 Task: Add Attachment from computer to Card Card0000000001 in Board Board0000000001 in Workspace WS0000000001 in Trello. Add Cover Green to Card Card0000000001 in Board Board0000000001 in Workspace WS0000000001 in Trello. Add "Move Card To …" Button titled Button0000000001 to "top" of the list "To Do" to Card Card0000000001 in Board Board0000000001 in Workspace WS0000000001 in Trello. Add Description DS0000000001 to Card Card0000000002 in Board Board0000000001 in Workspace WS0000000001 in Trello. Add Comment CM0000000001 to Card Card0000000002 in Board Board0000000001 in Workspace WS0000000001 in Trello
Action: Mouse moved to (409, 280)
Screenshot: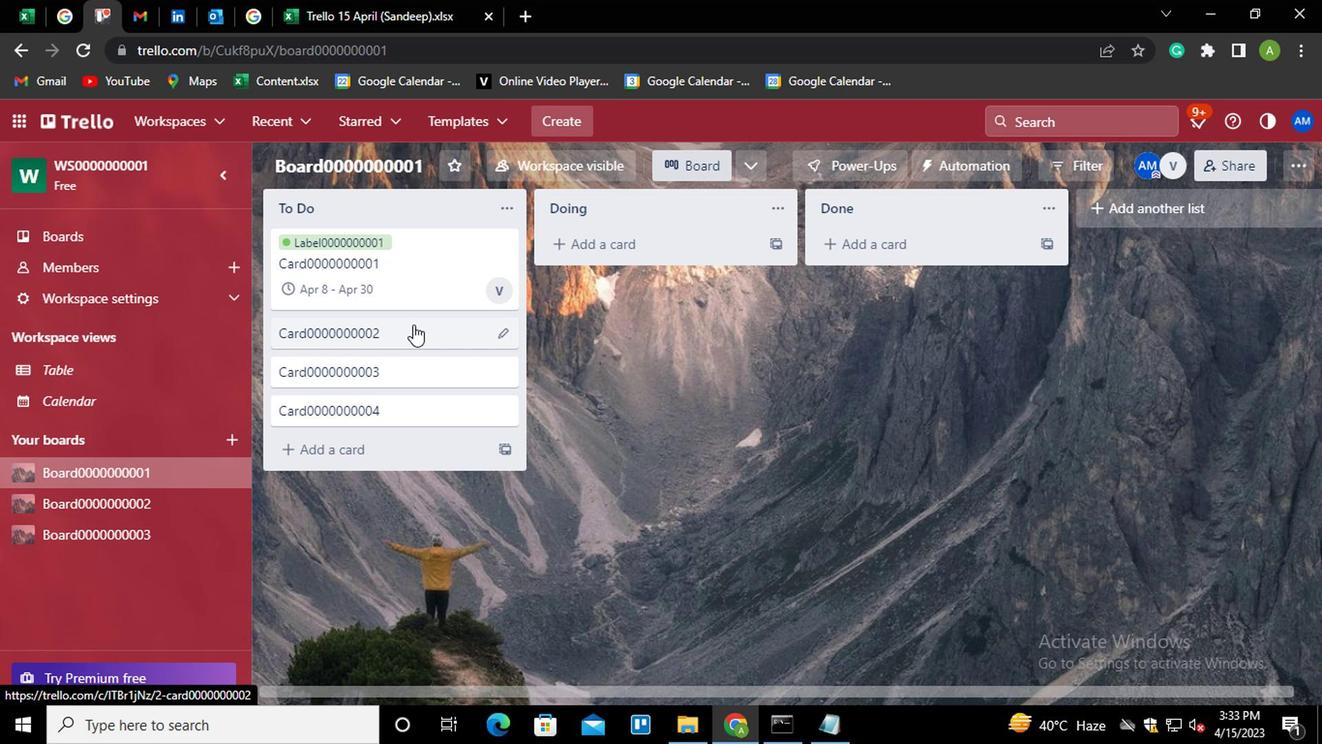 
Action: Mouse pressed left at (409, 280)
Screenshot: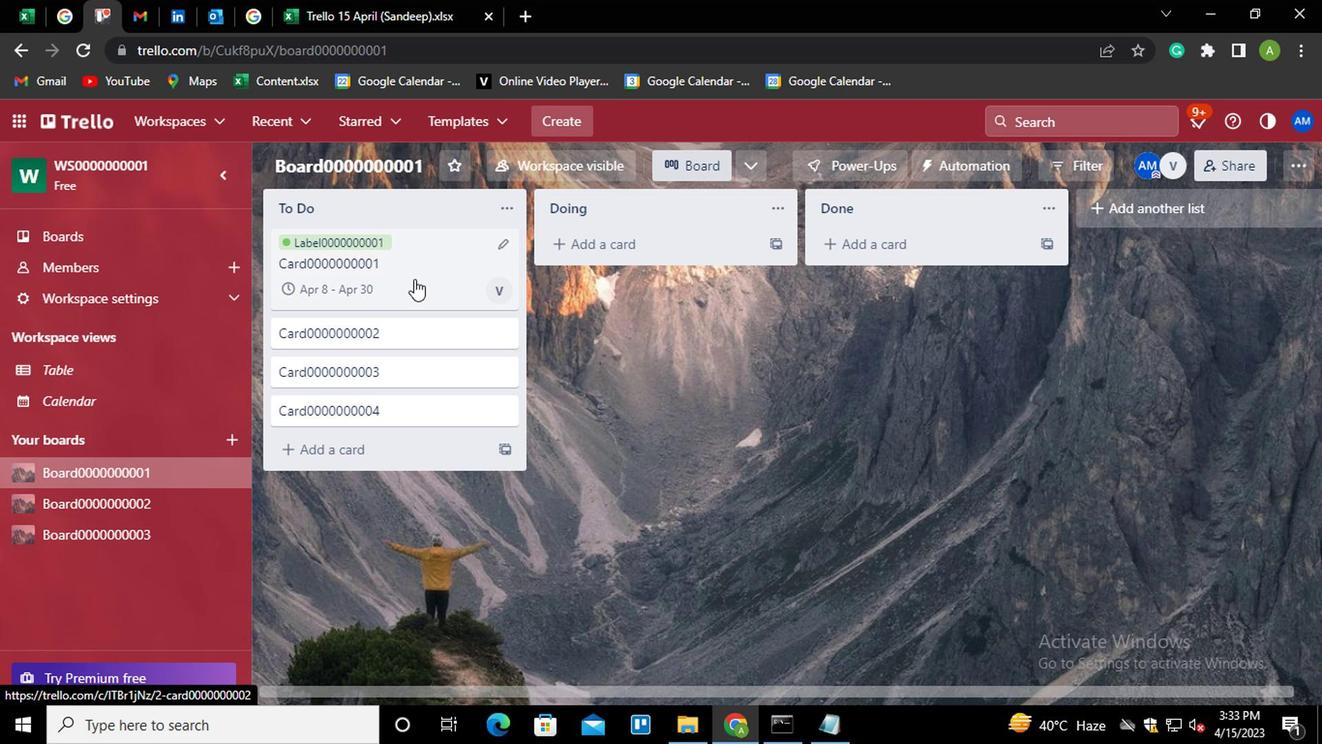 
Action: Mouse moved to (907, 502)
Screenshot: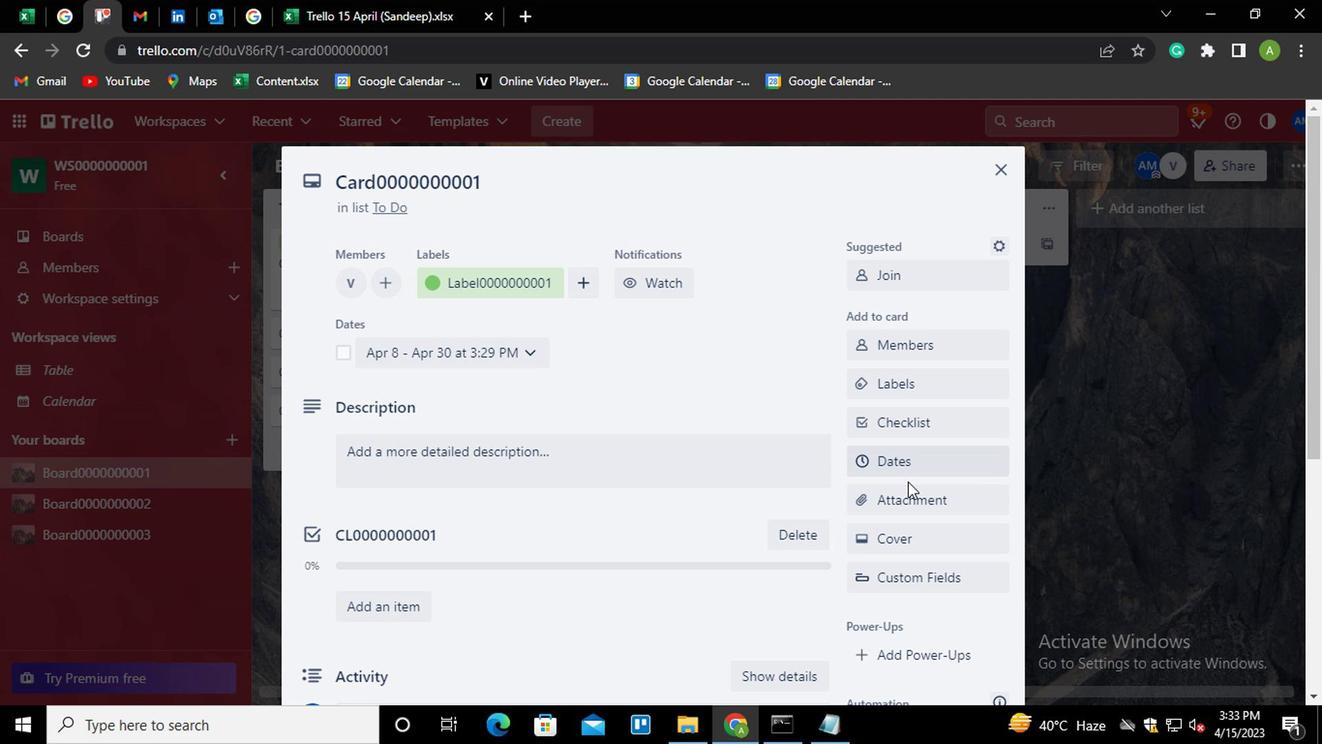 
Action: Mouse pressed left at (907, 502)
Screenshot: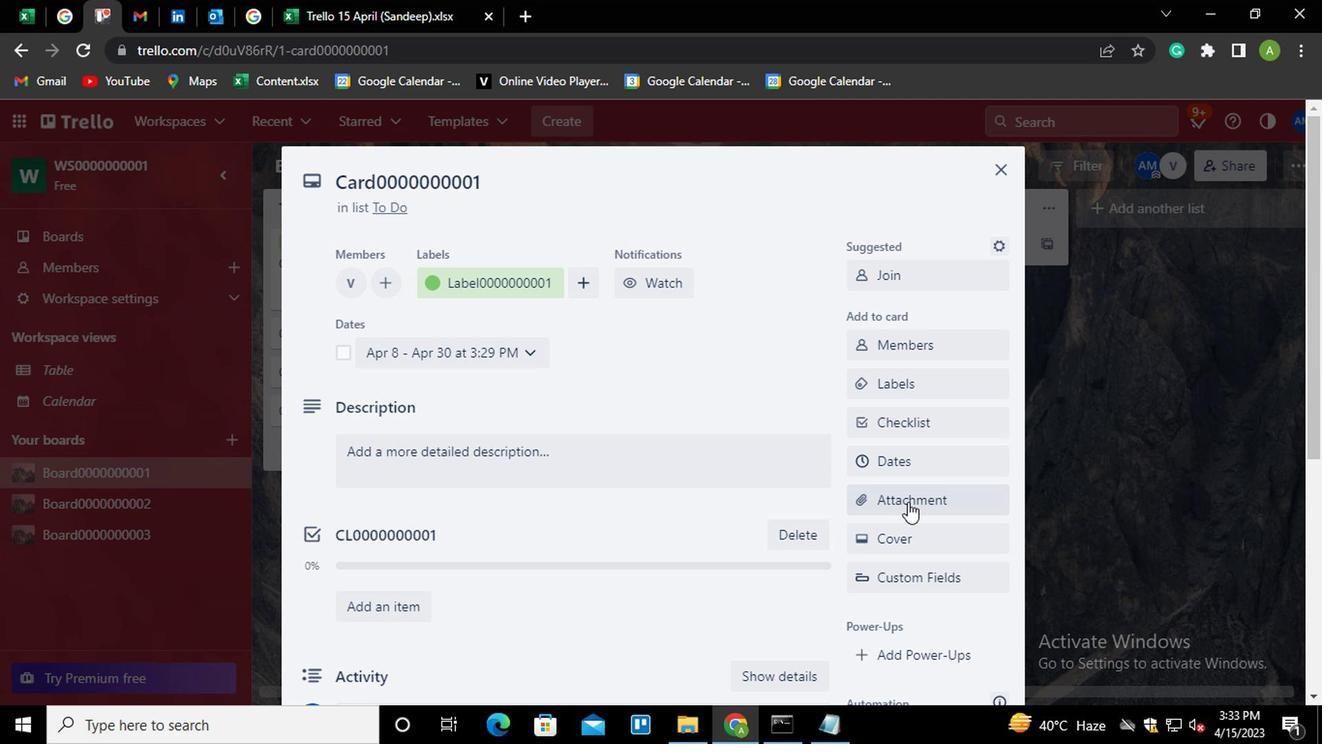 
Action: Mouse moved to (888, 211)
Screenshot: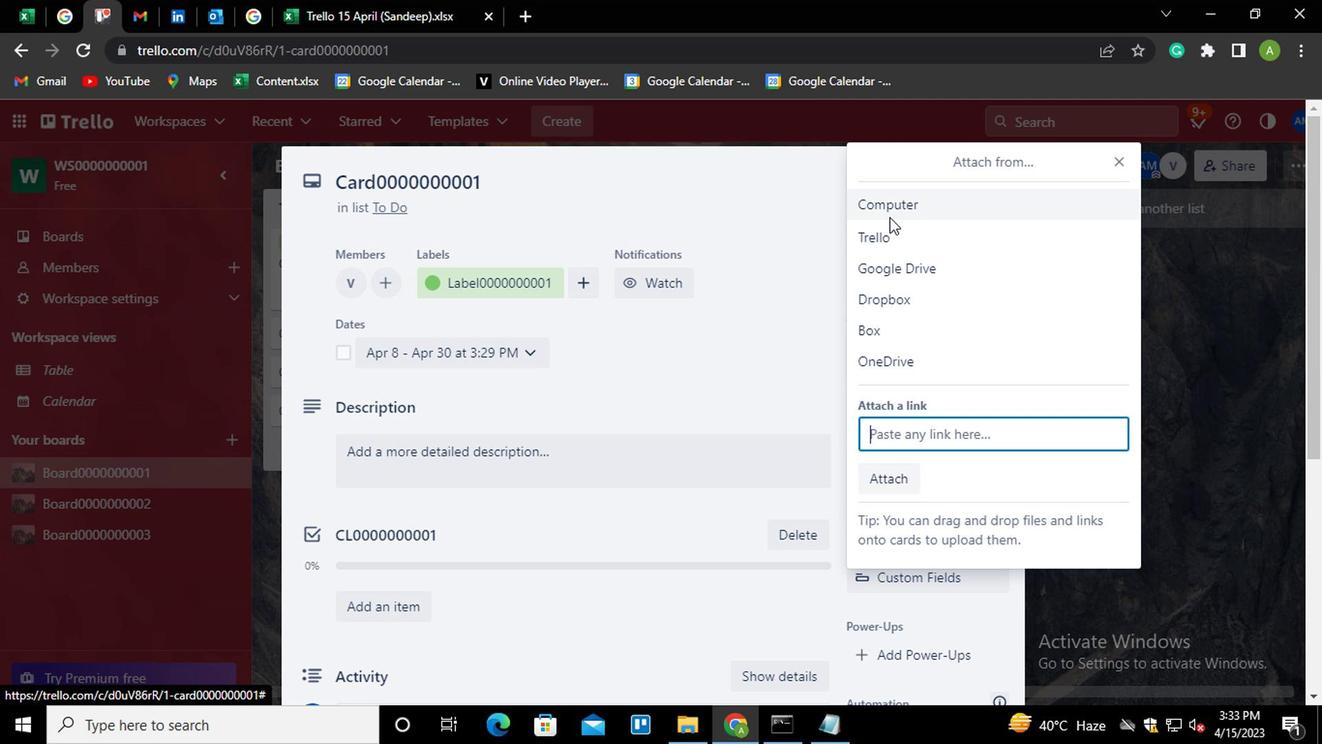 
Action: Mouse pressed left at (888, 211)
Screenshot: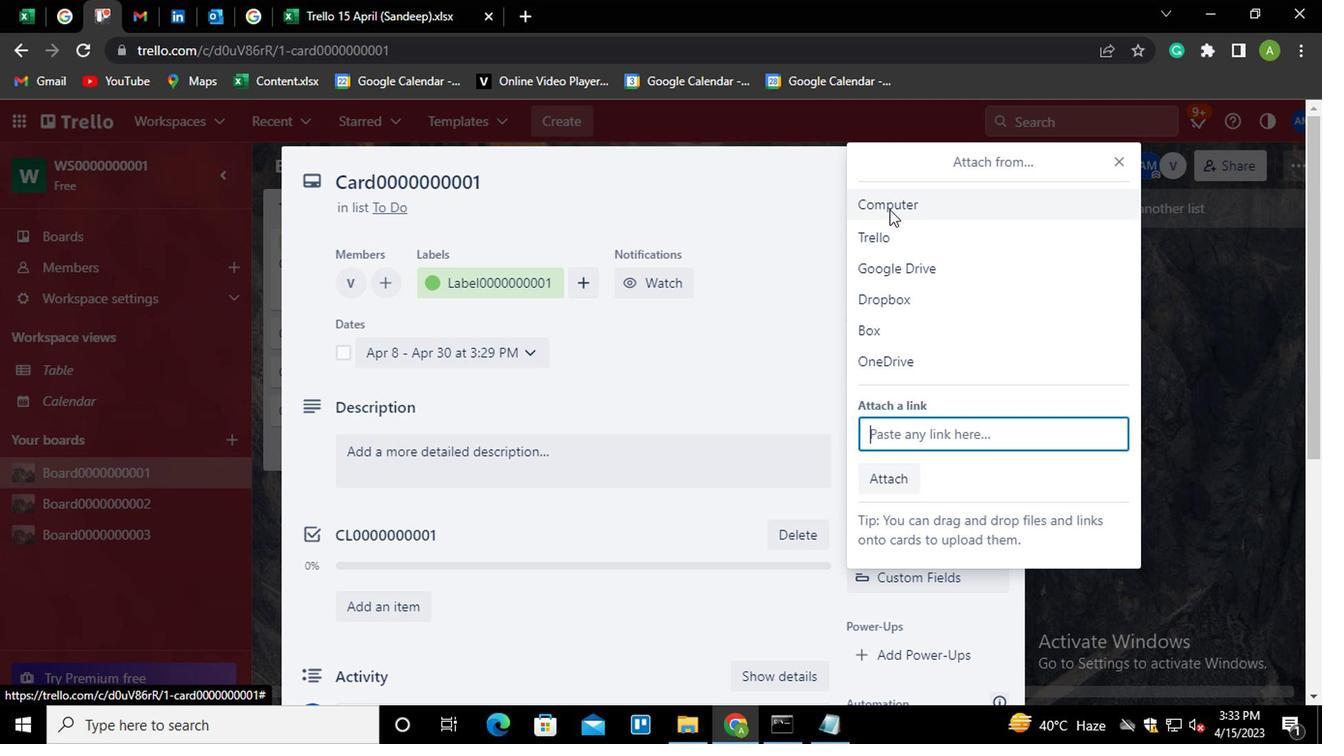 
Action: Mouse moved to (263, 151)
Screenshot: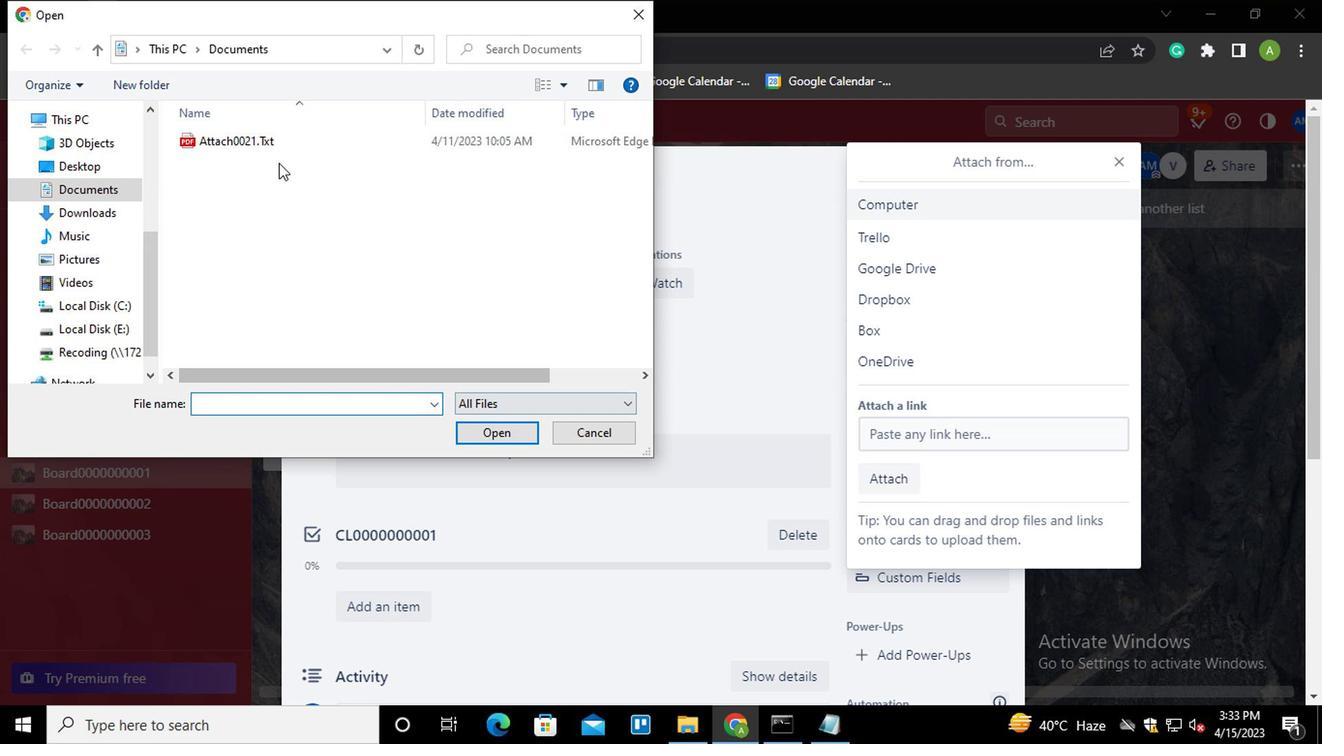 
Action: Mouse pressed left at (263, 151)
Screenshot: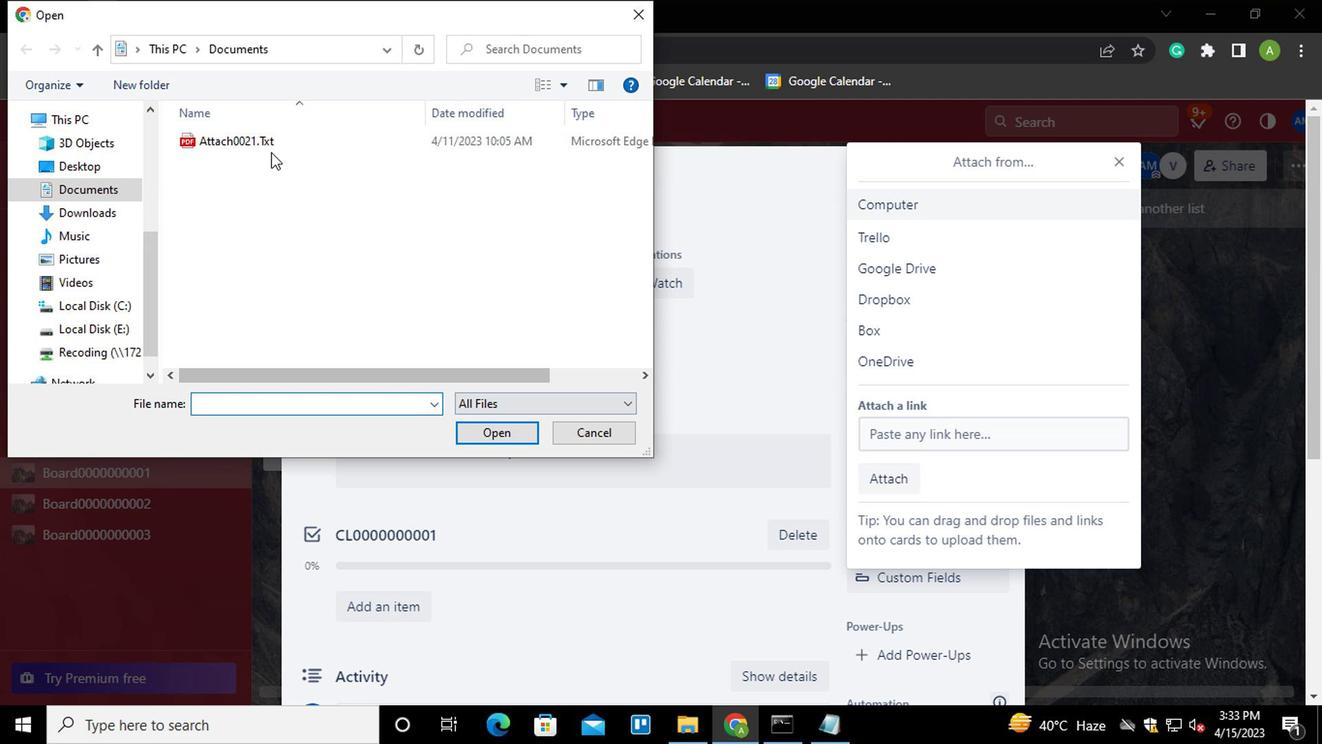 
Action: Mouse moved to (473, 438)
Screenshot: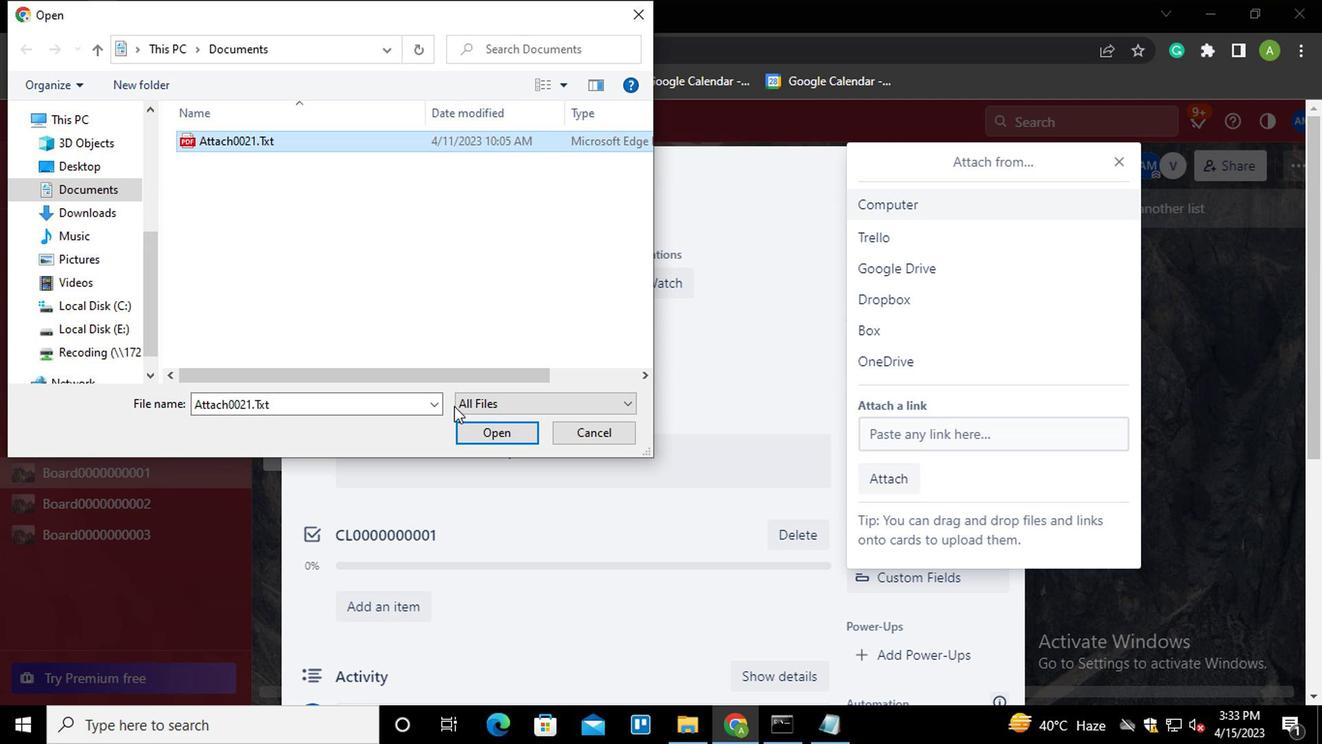 
Action: Mouse pressed left at (473, 438)
Screenshot: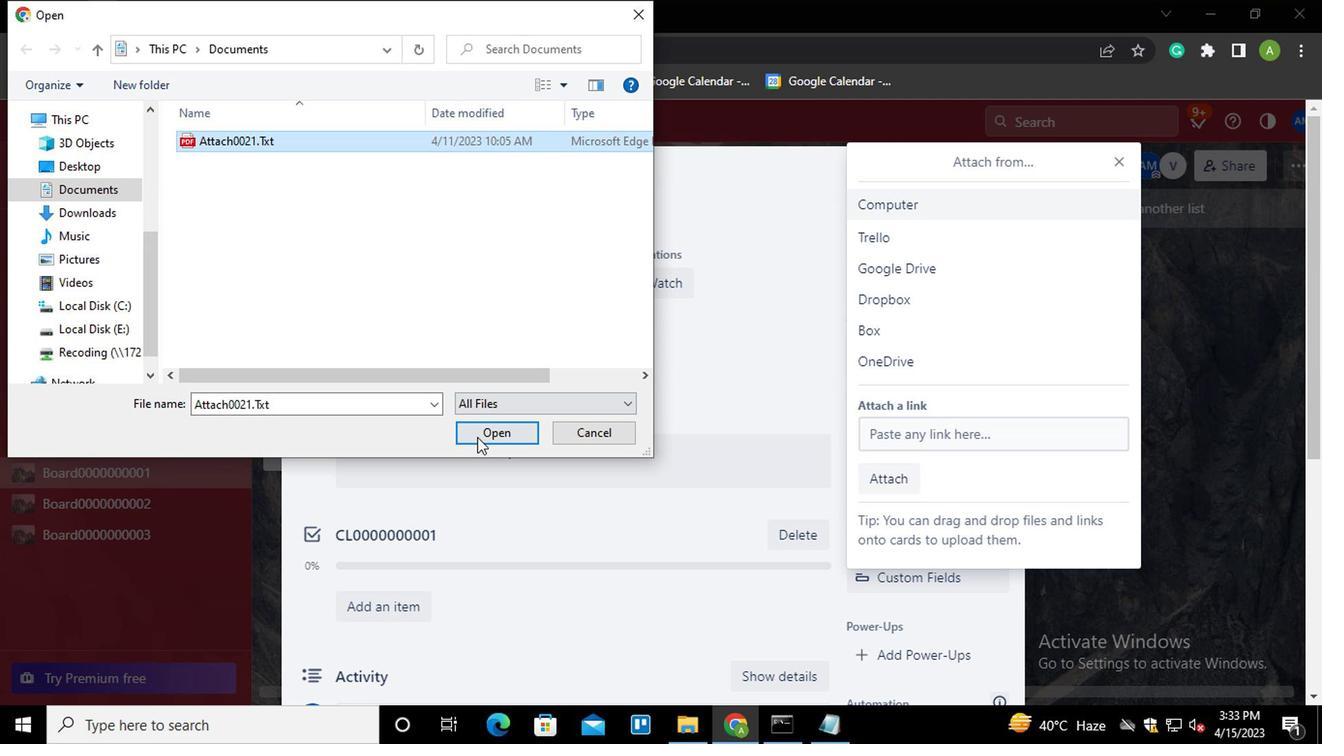 
Action: Mouse moved to (894, 531)
Screenshot: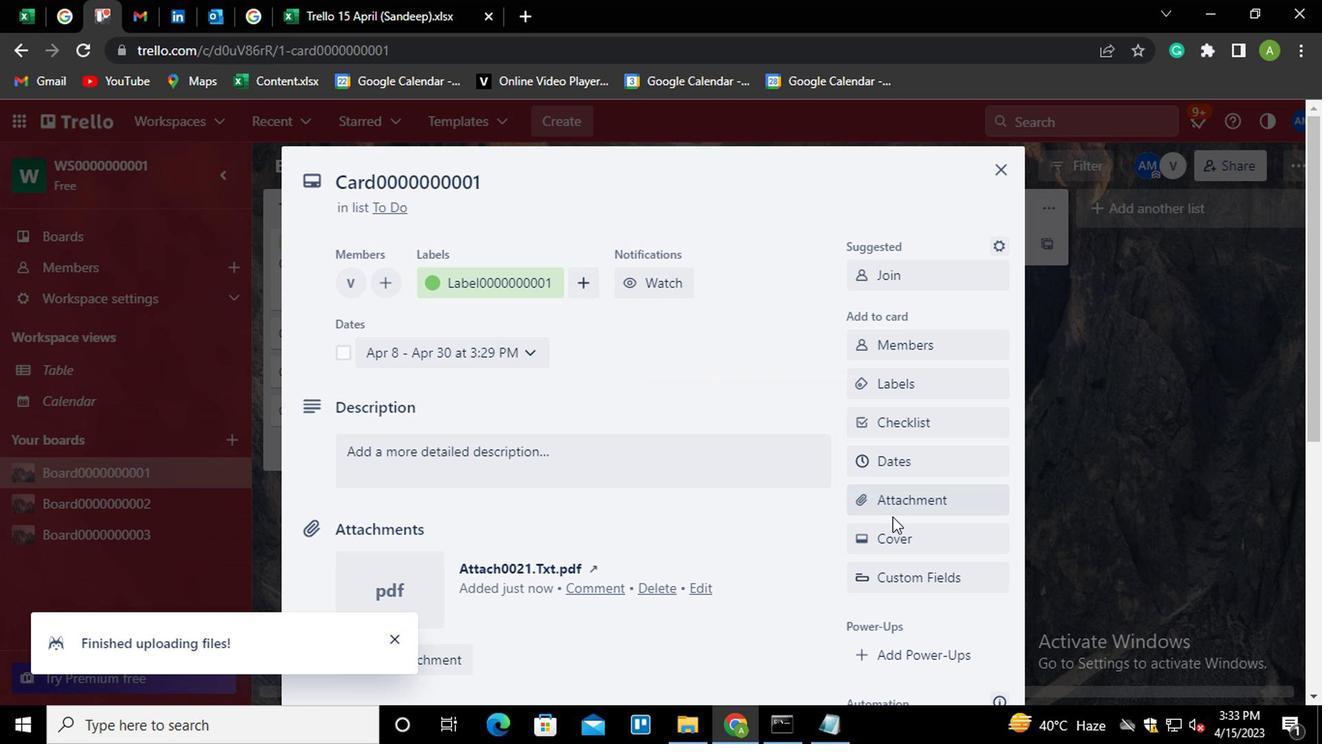 
Action: Mouse pressed left at (894, 531)
Screenshot: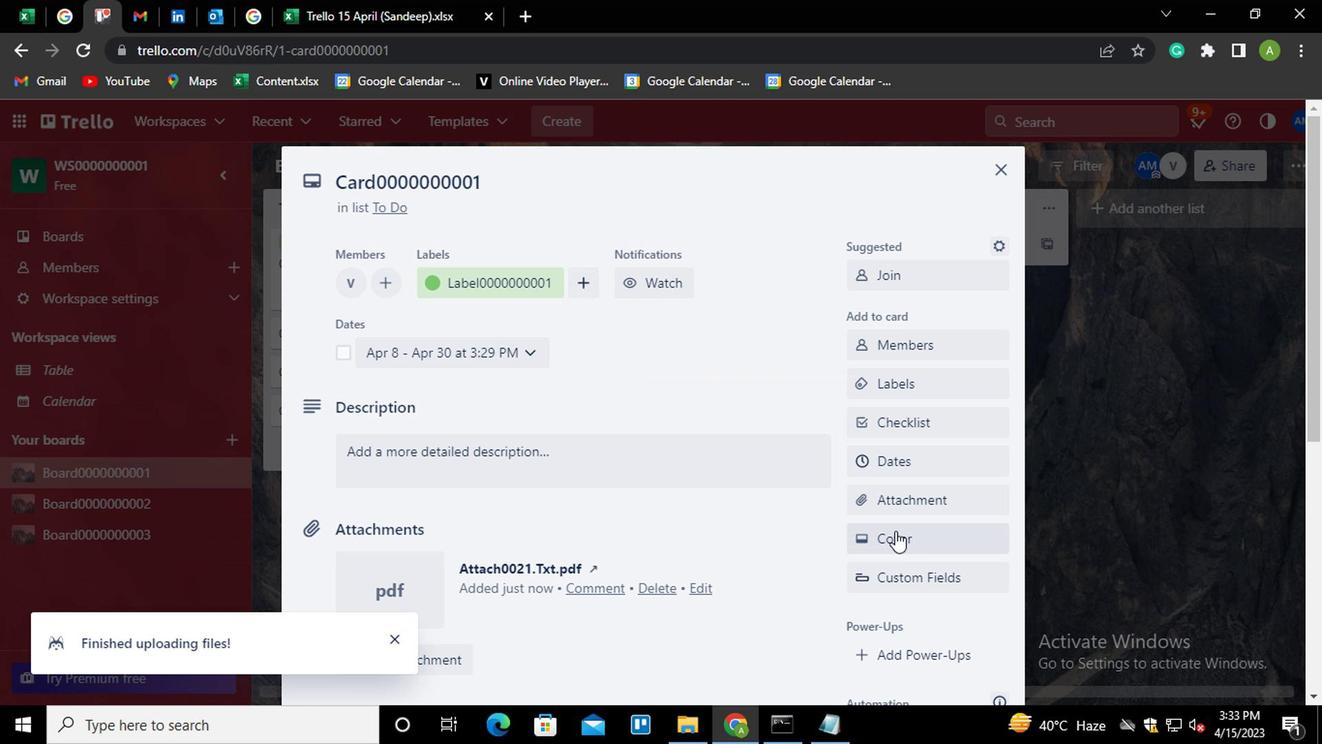 
Action: Mouse moved to (887, 335)
Screenshot: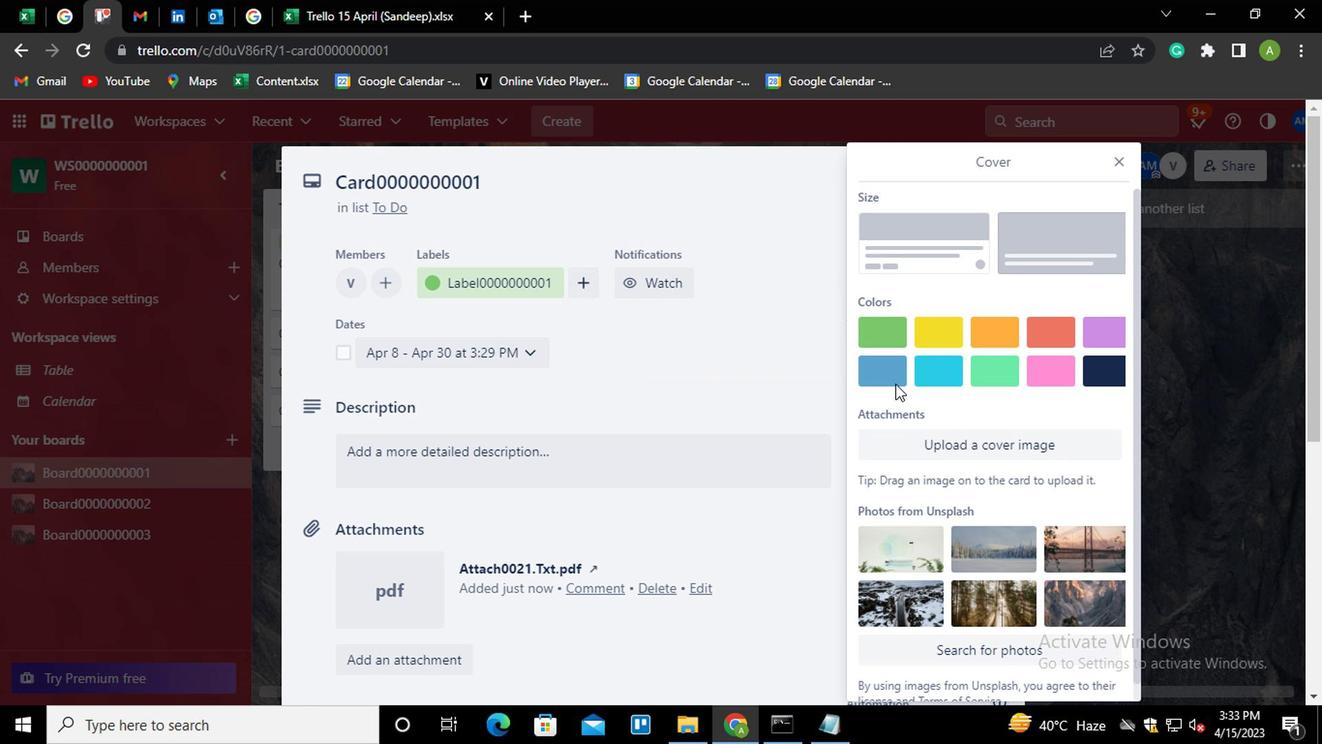 
Action: Mouse pressed left at (887, 335)
Screenshot: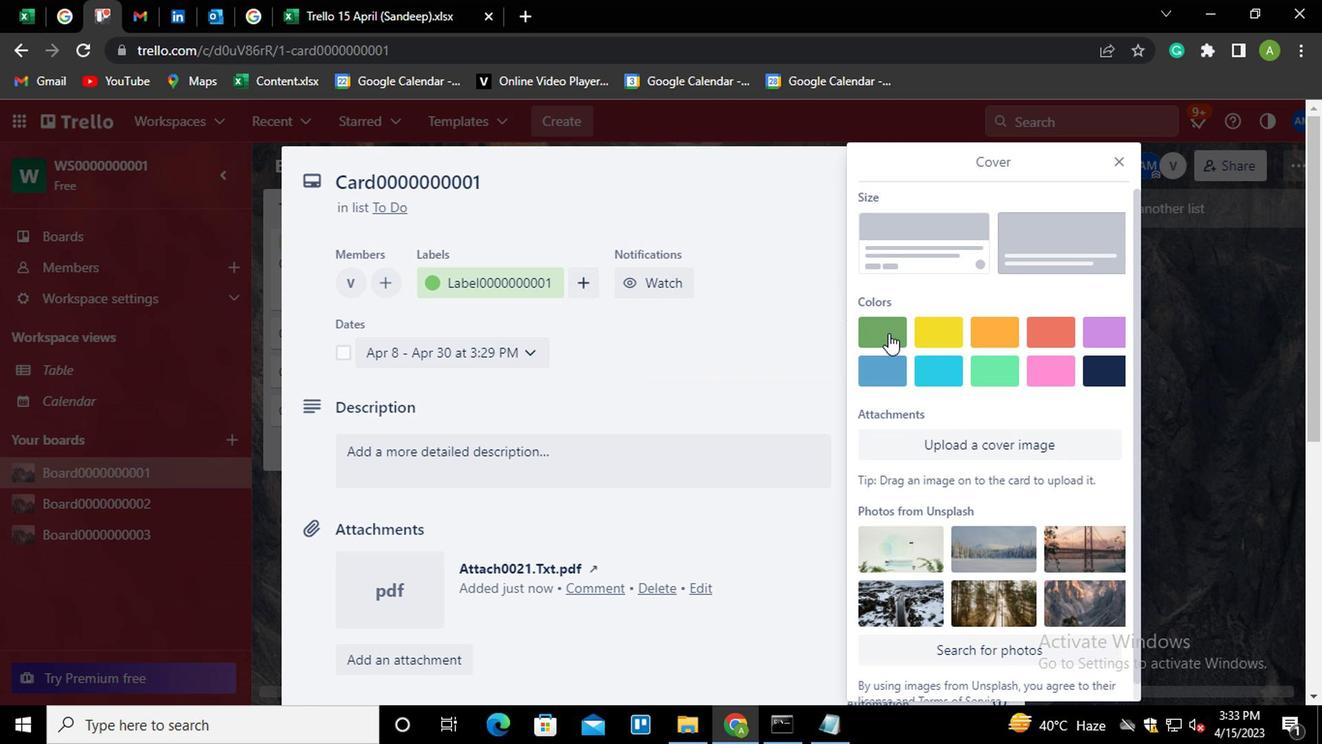 
Action: Mouse moved to (790, 358)
Screenshot: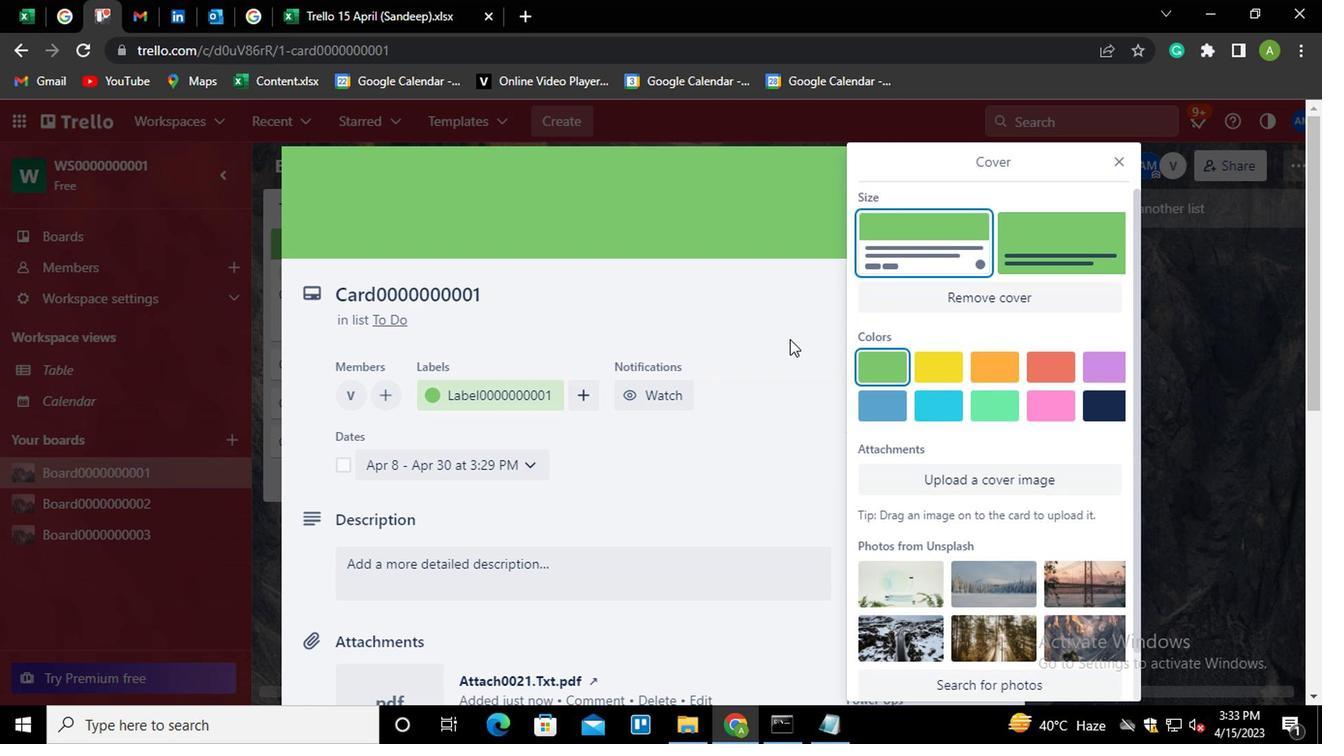 
Action: Mouse pressed left at (790, 358)
Screenshot: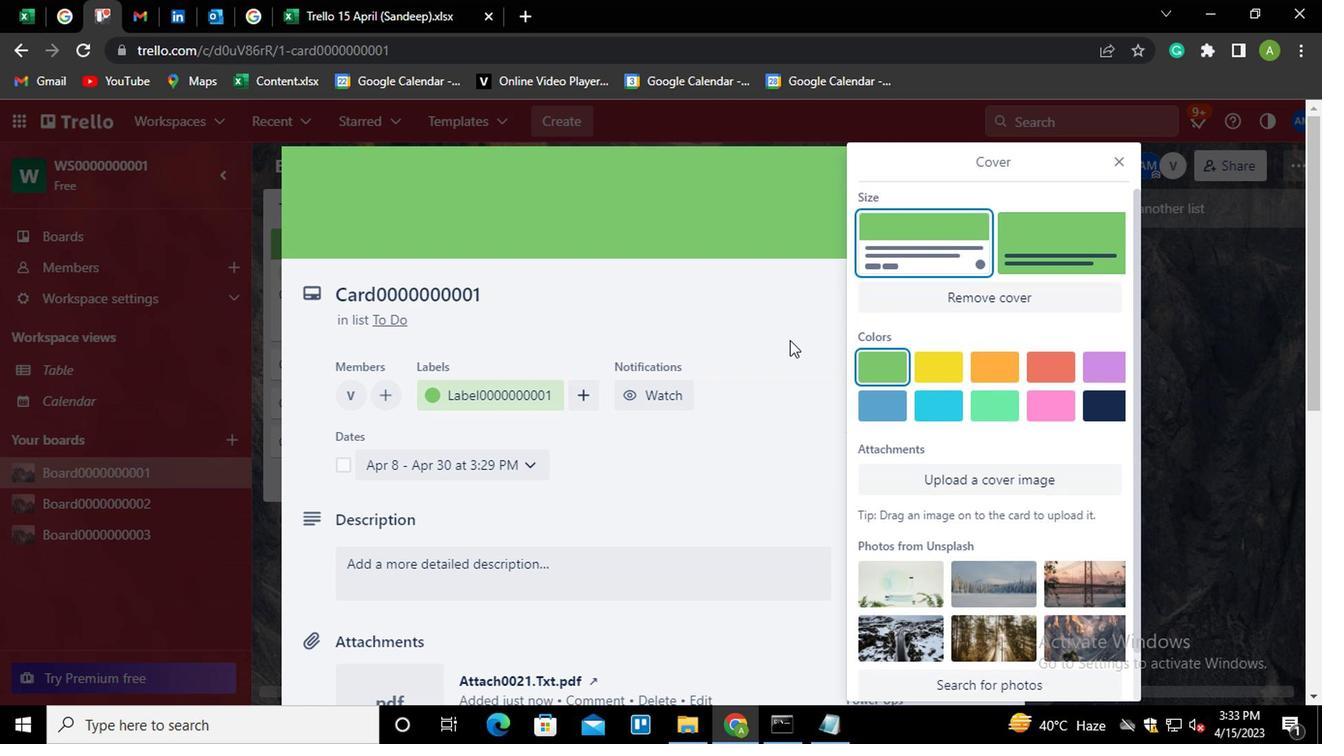 
Action: Mouse moved to (897, 491)
Screenshot: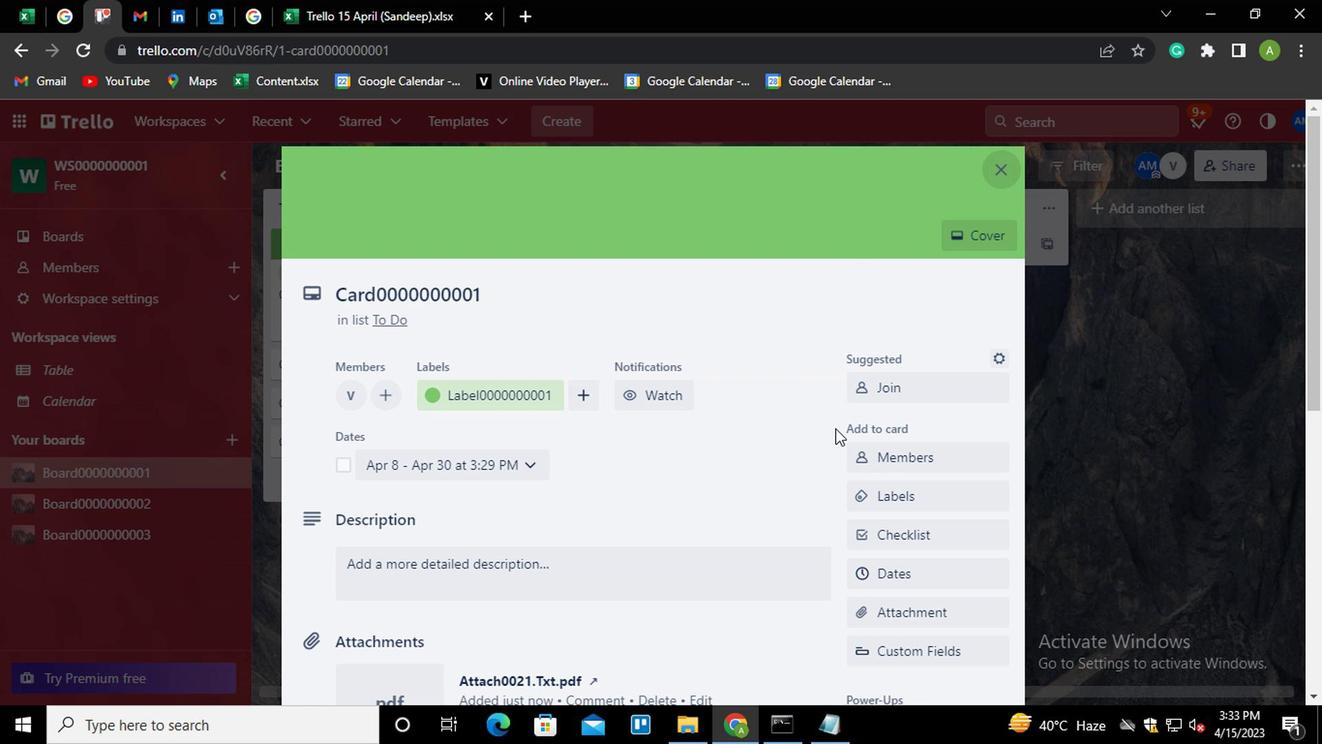 
Action: Mouse scrolled (897, 491) with delta (0, 0)
Screenshot: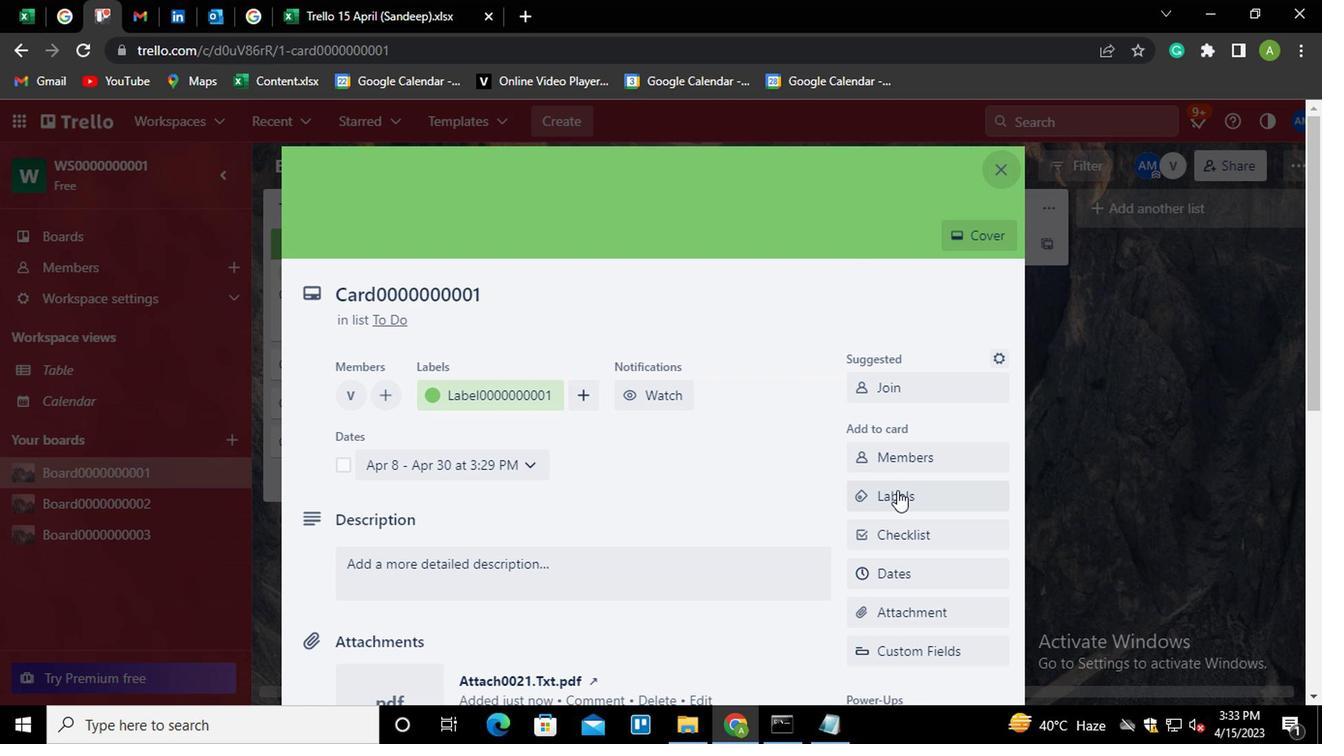 
Action: Mouse scrolled (897, 491) with delta (0, 0)
Screenshot: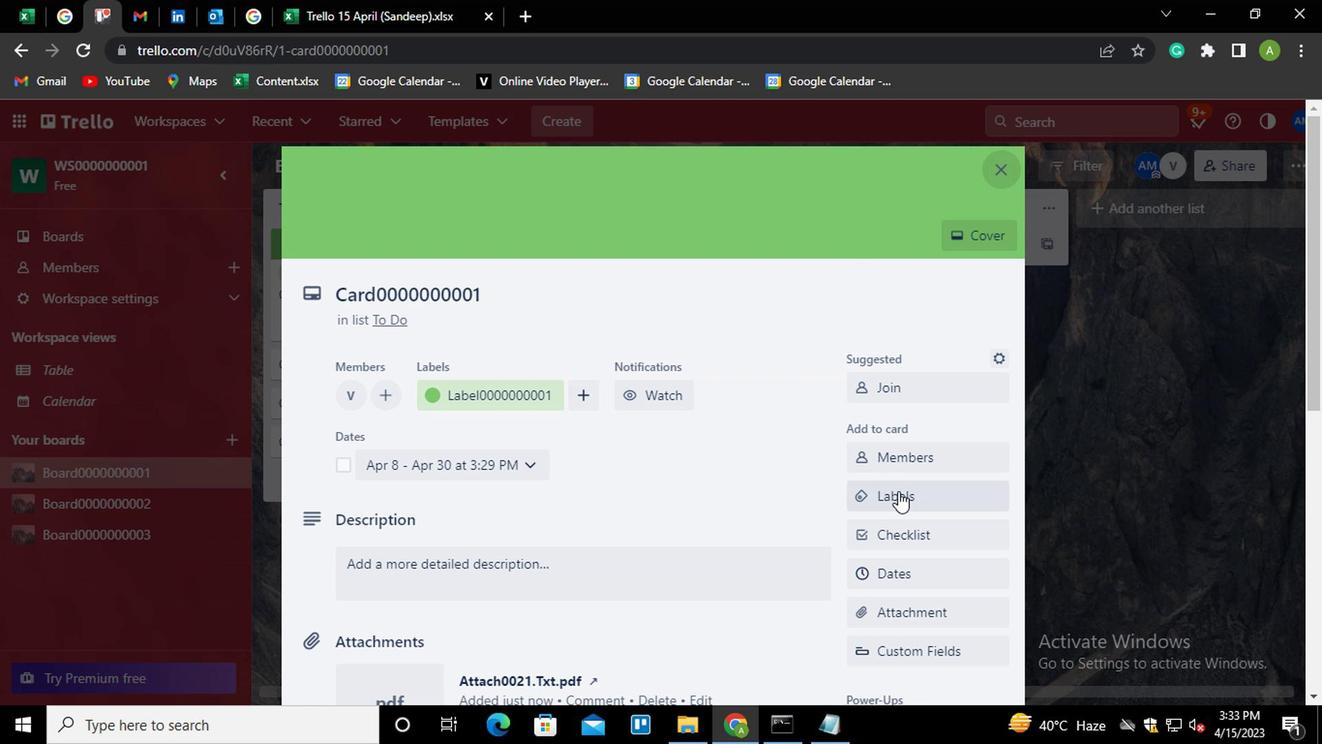
Action: Mouse moved to (910, 632)
Screenshot: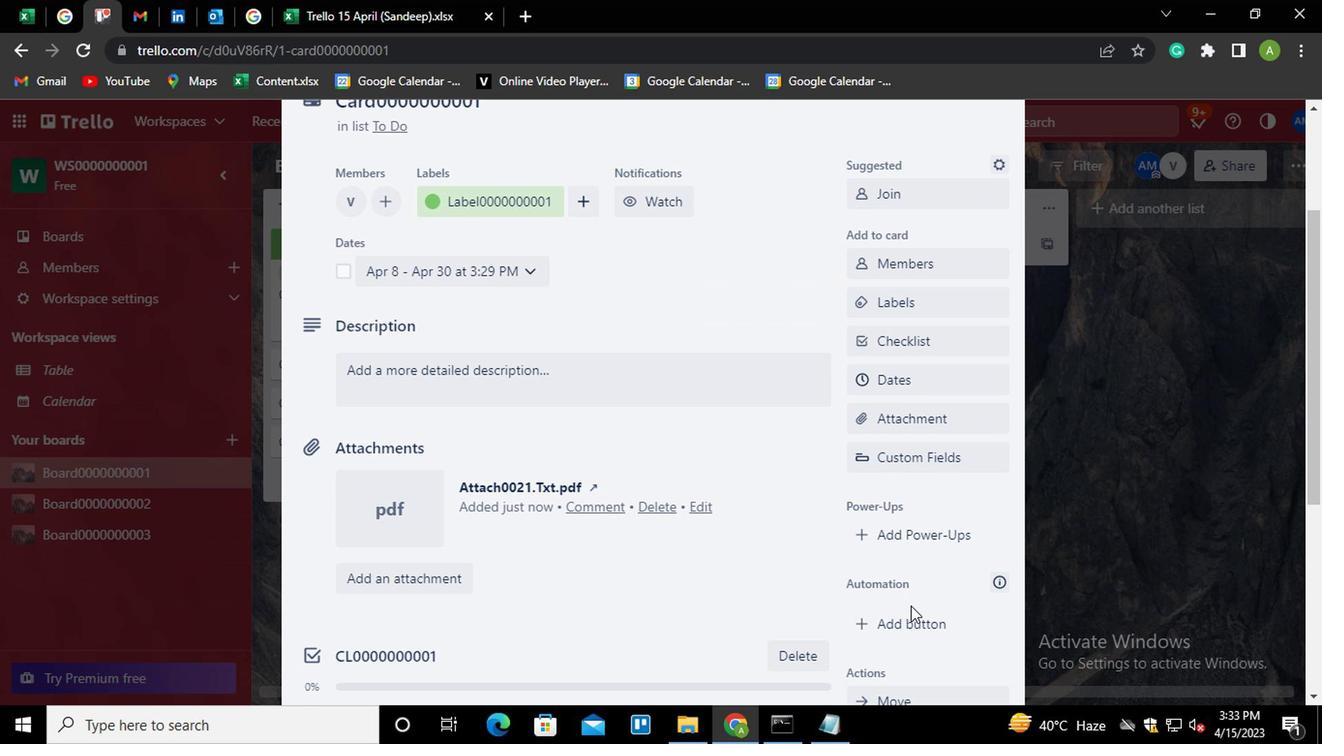 
Action: Mouse pressed left at (910, 632)
Screenshot: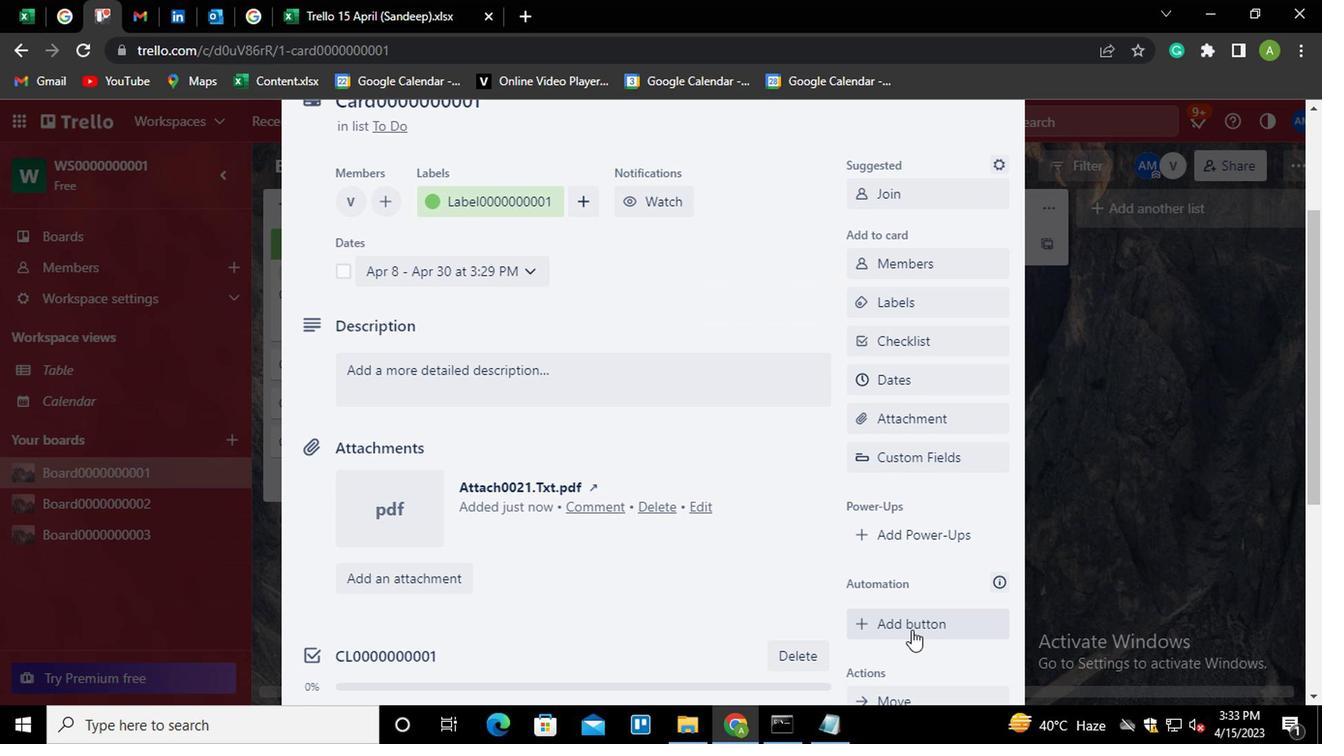 
Action: Mouse moved to (930, 258)
Screenshot: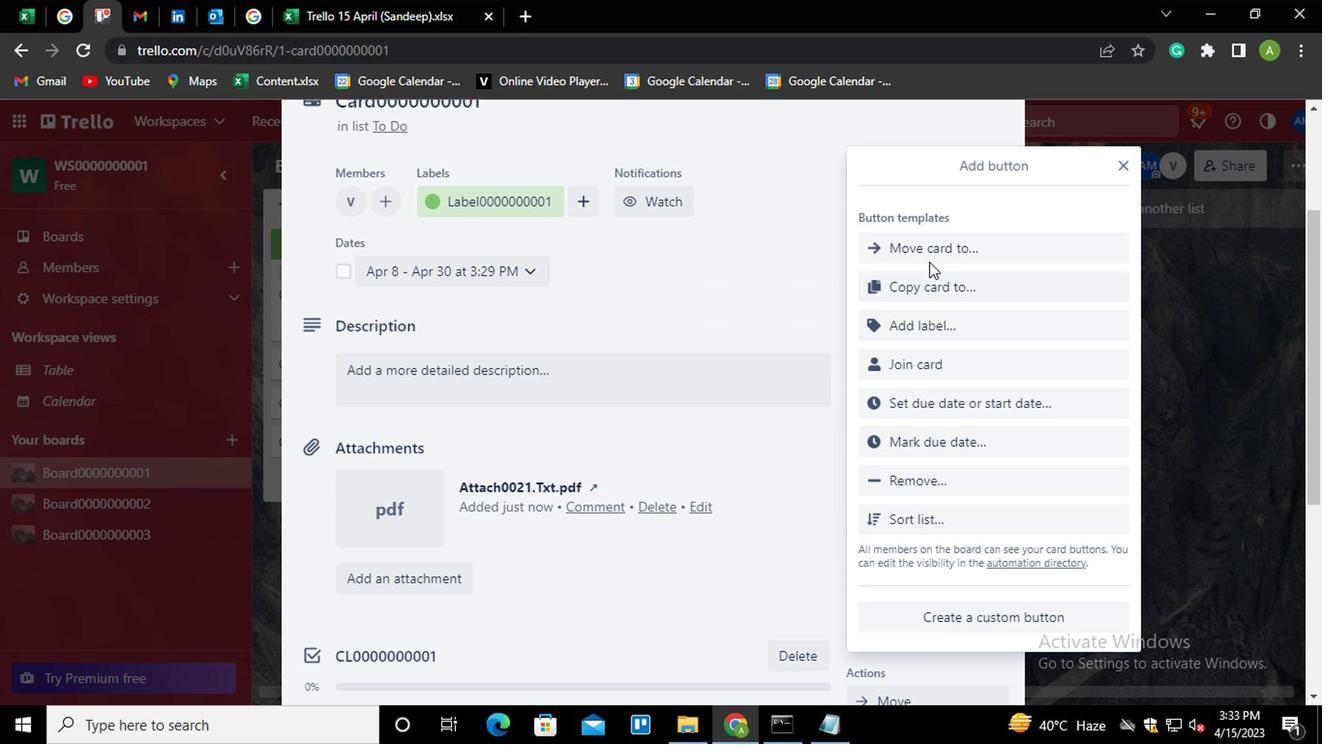 
Action: Mouse pressed left at (930, 258)
Screenshot: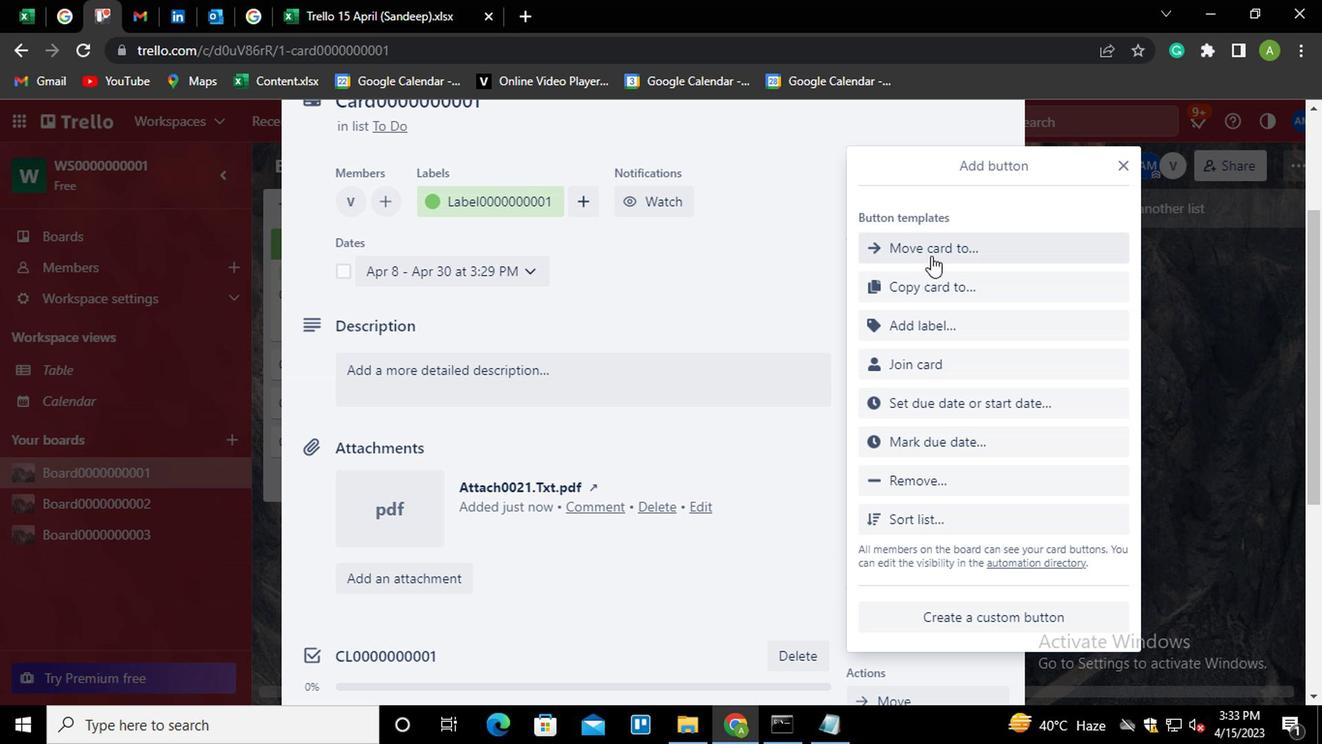 
Action: Key pressed <Key.shift>BUTO<Key.backspace>TON0000000001
Screenshot: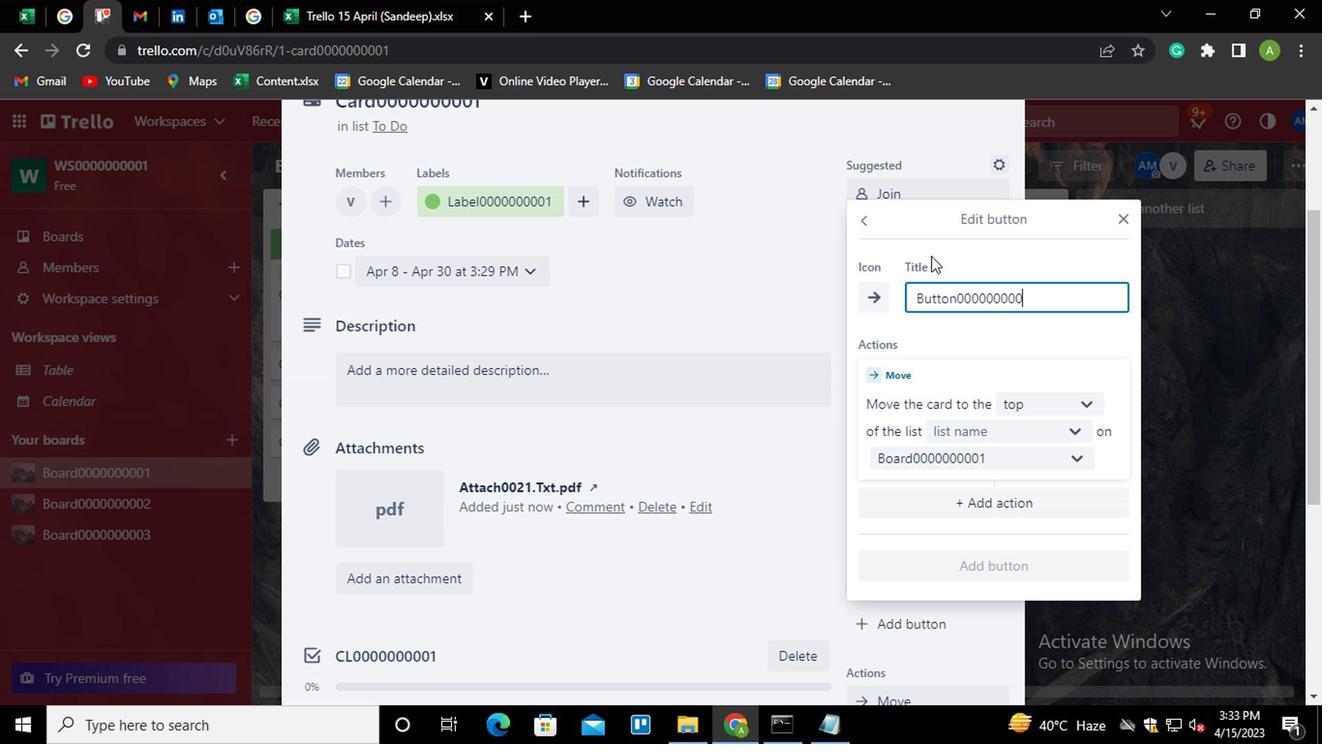 
Action: Mouse moved to (1046, 434)
Screenshot: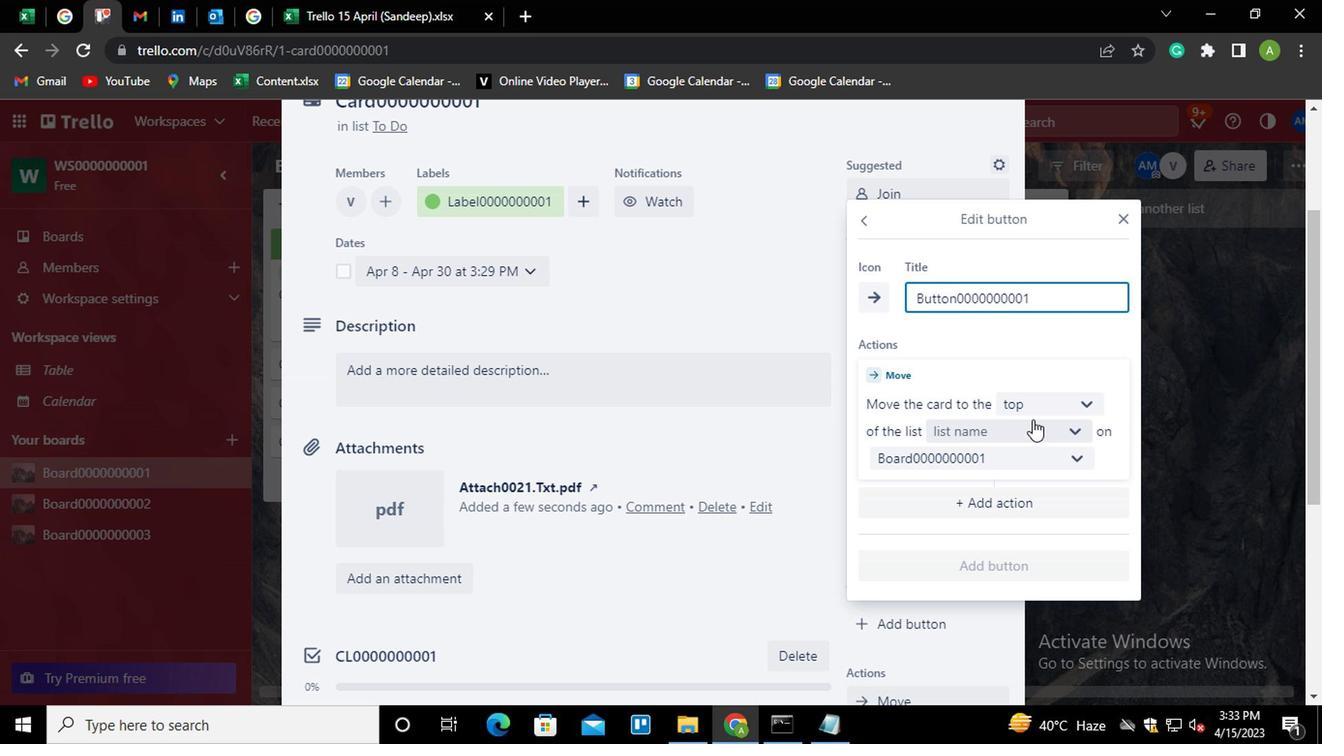 
Action: Mouse pressed left at (1046, 434)
Screenshot: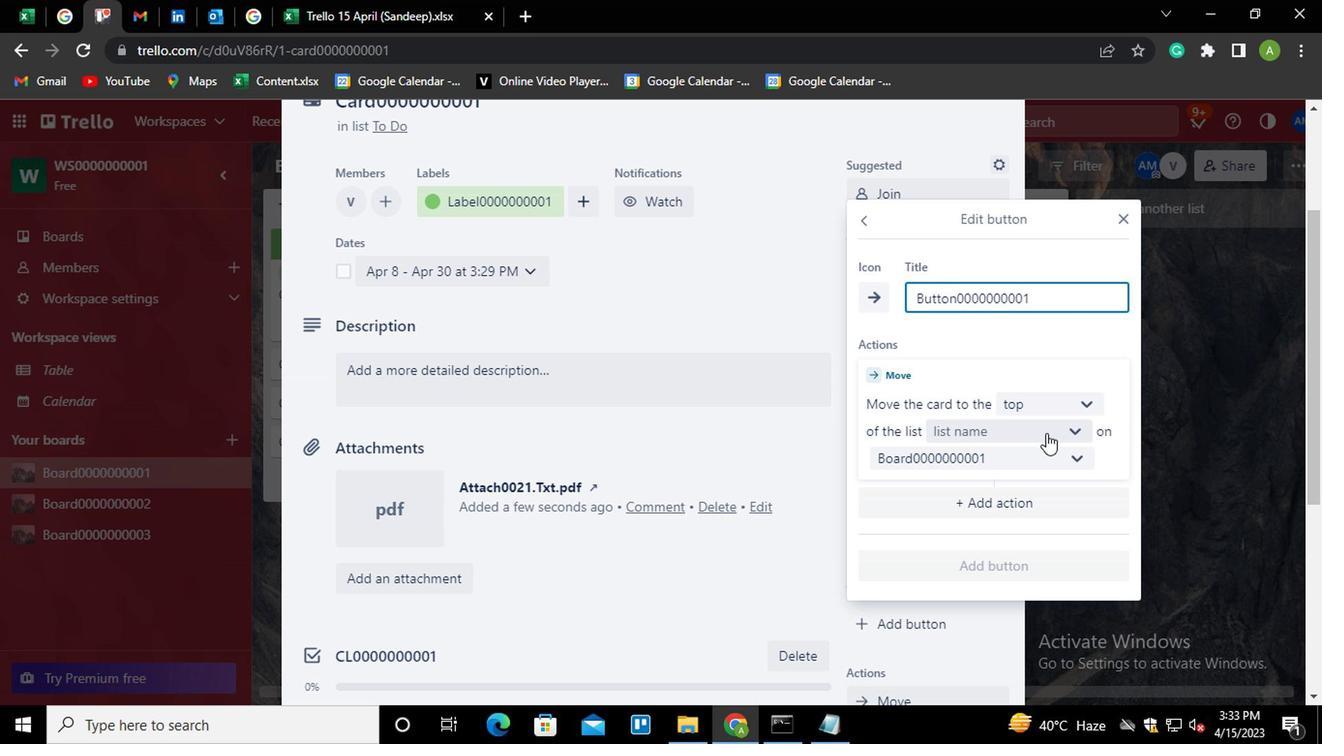 
Action: Mouse moved to (977, 474)
Screenshot: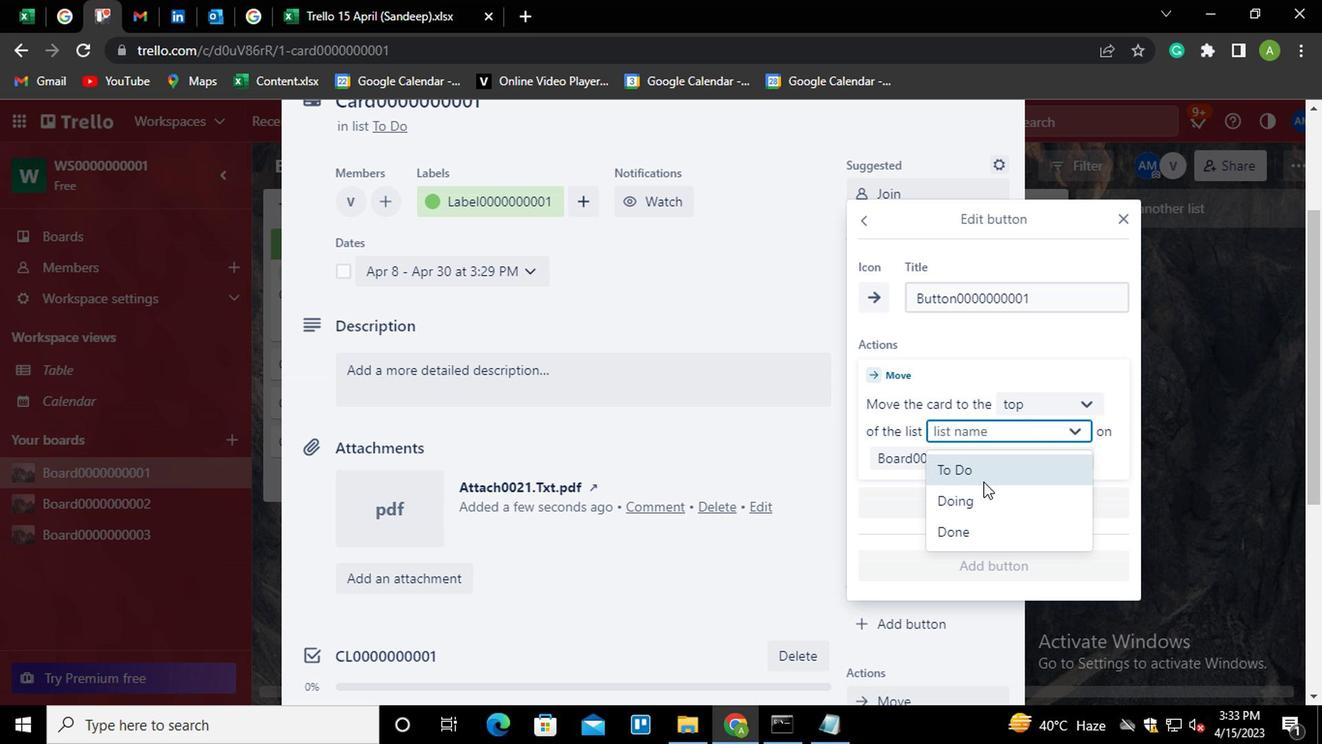 
Action: Mouse pressed left at (977, 474)
Screenshot: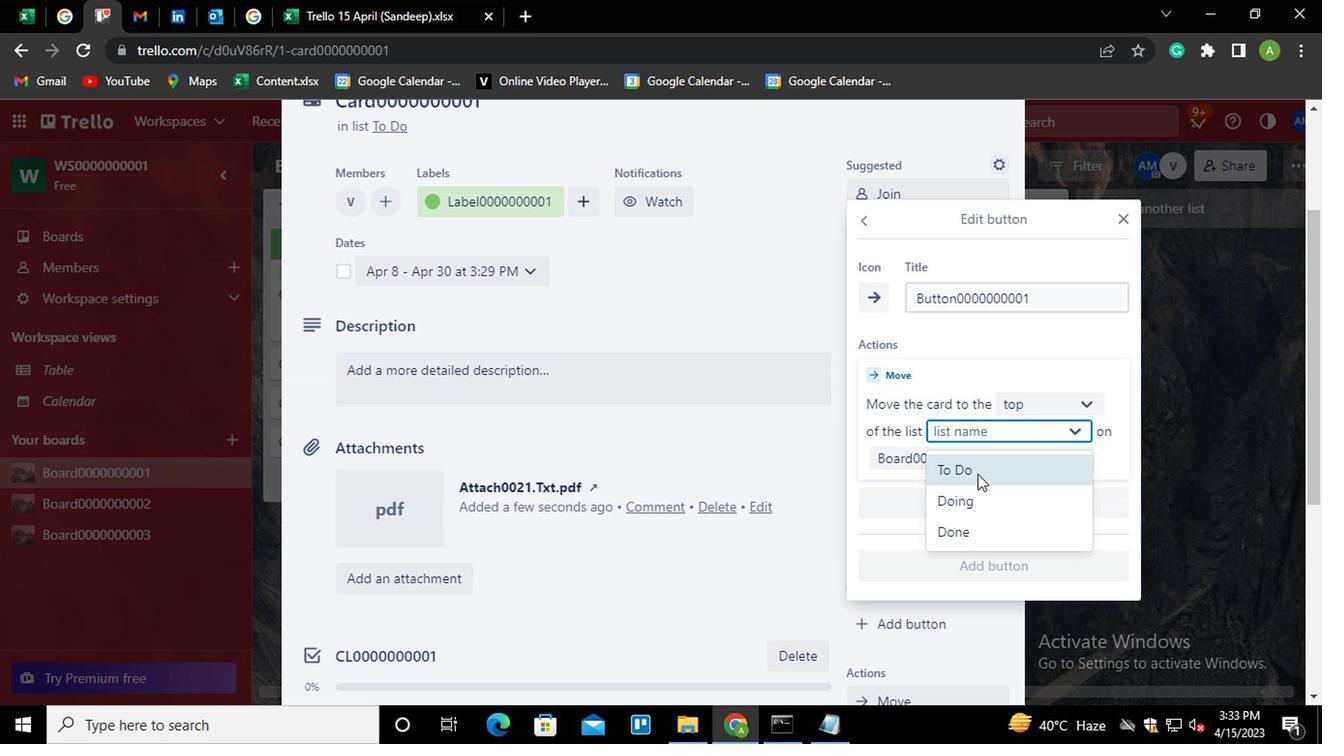 
Action: Mouse moved to (992, 561)
Screenshot: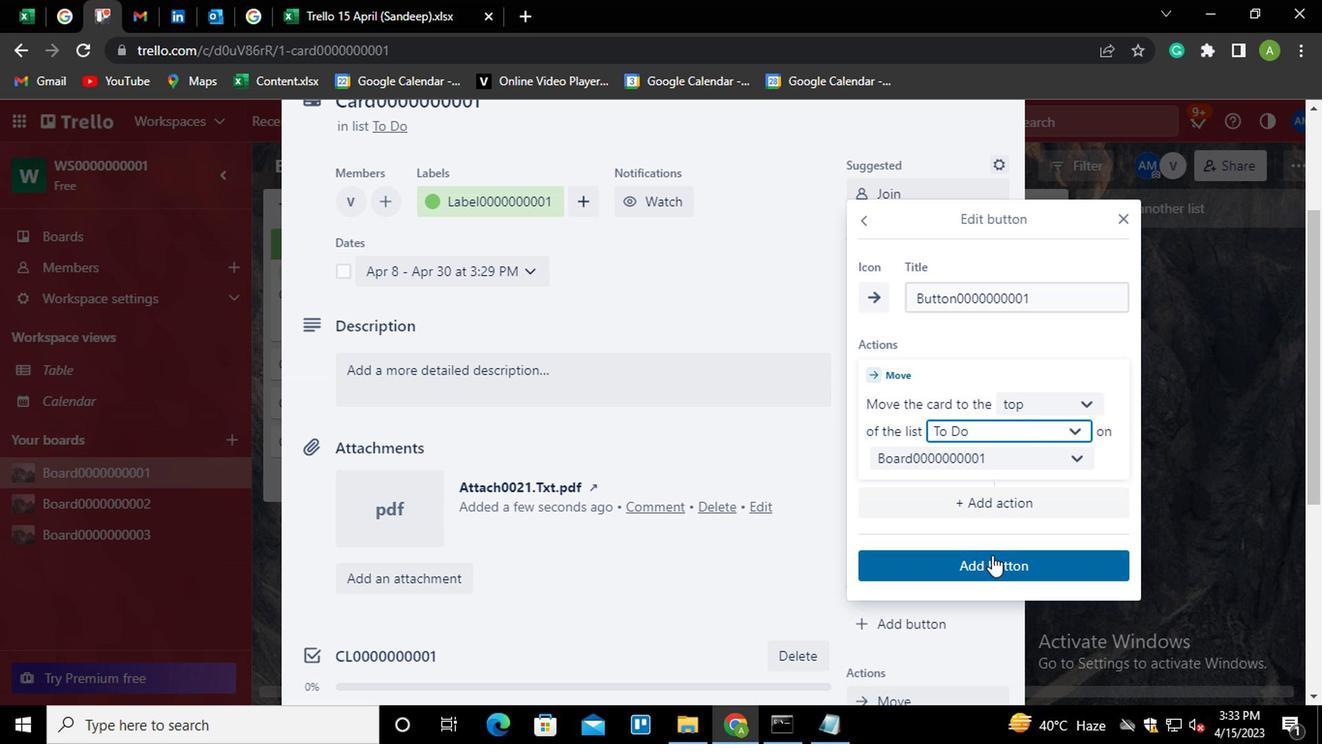 
Action: Mouse pressed left at (992, 561)
Screenshot: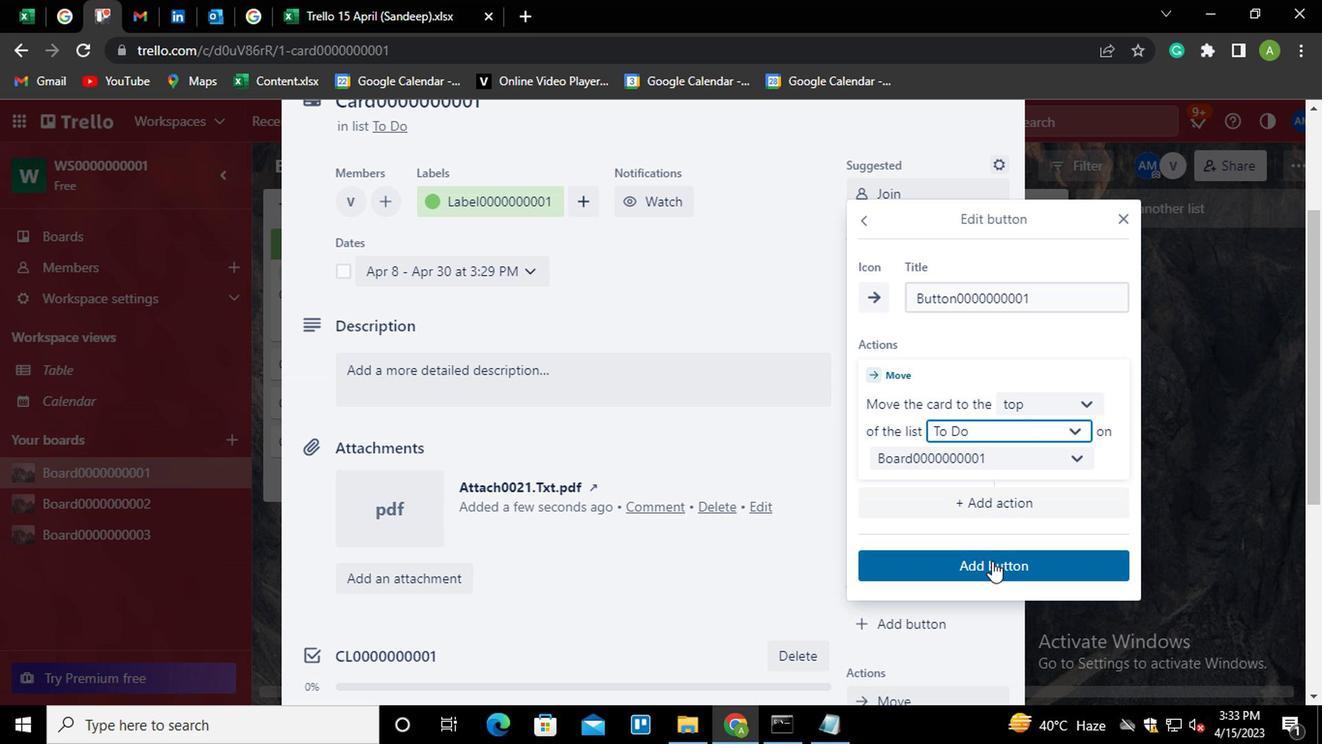 
Action: Mouse moved to (1072, 451)
Screenshot: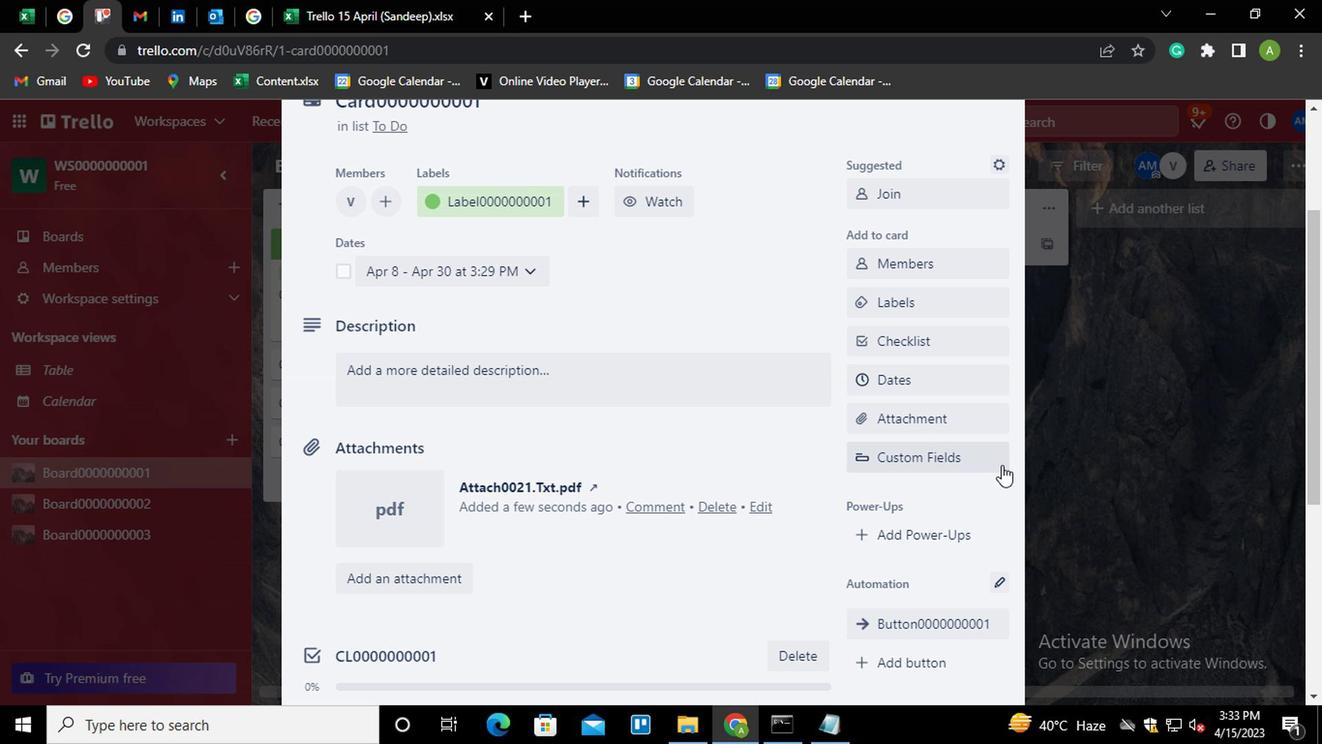 
Action: Mouse pressed left at (1072, 451)
Screenshot: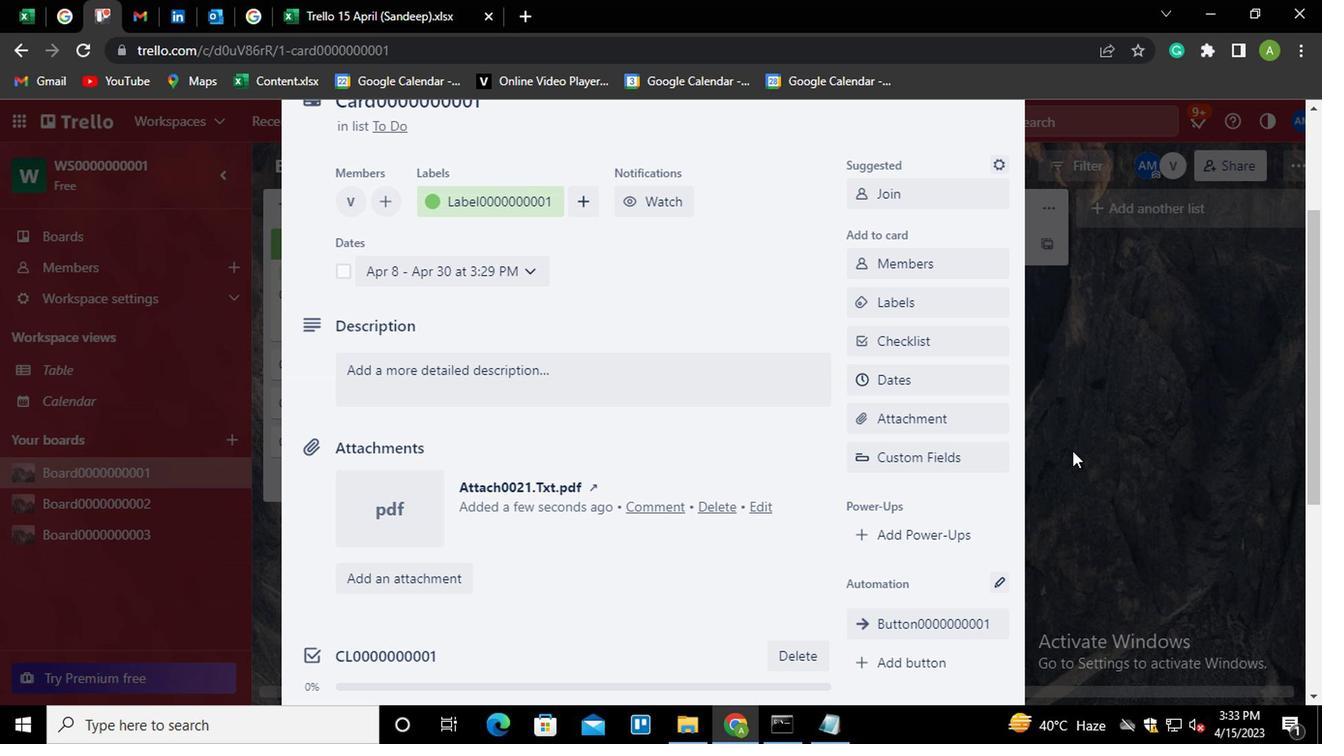 
Action: Mouse moved to (386, 363)
Screenshot: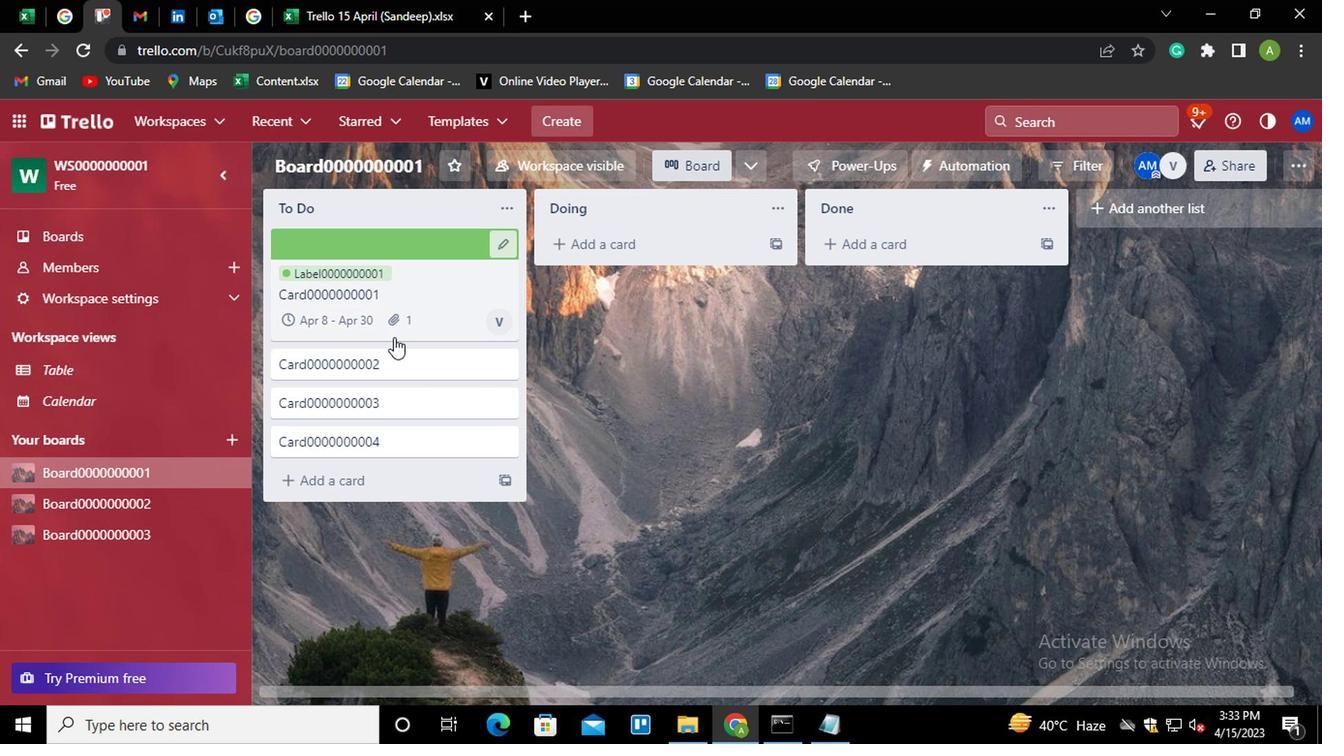 
Action: Mouse pressed left at (386, 363)
Screenshot: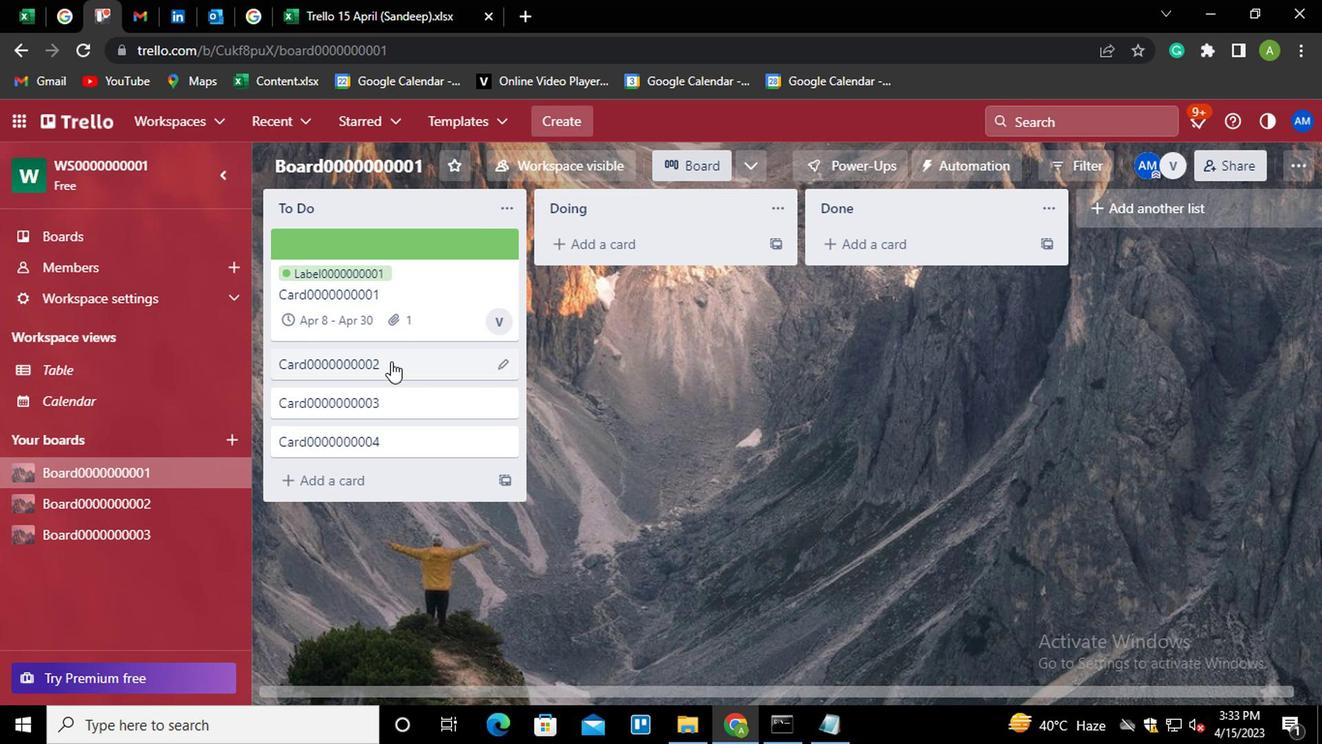 
Action: Mouse moved to (391, 392)
Screenshot: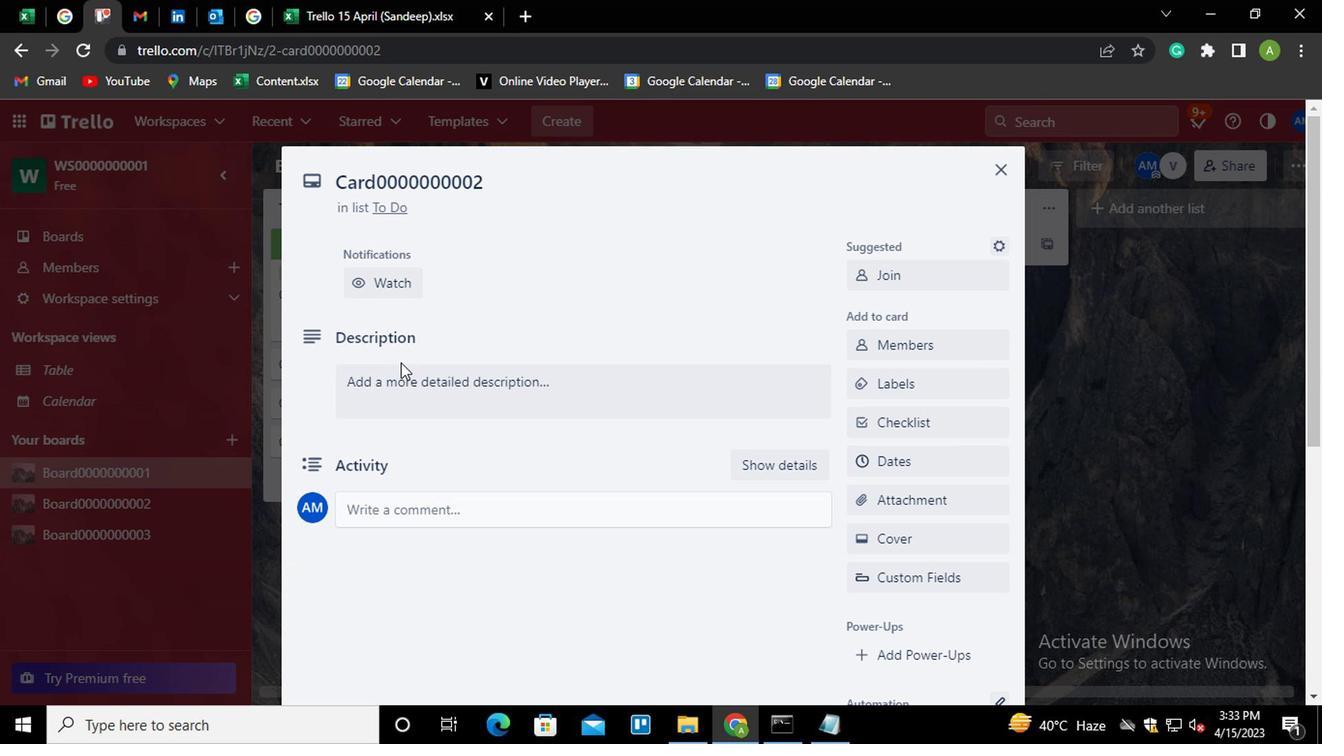 
Action: Mouse pressed left at (391, 392)
Screenshot: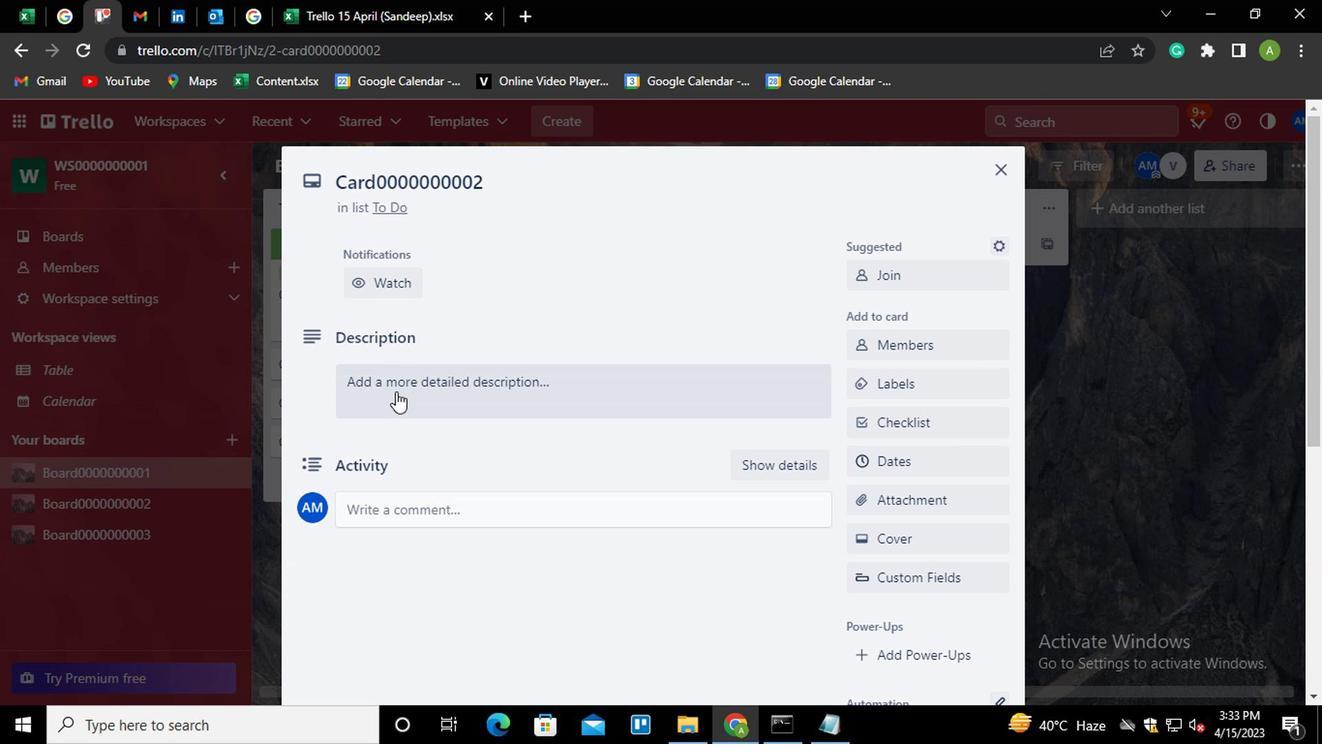 
Action: Key pressed <Key.shift><Key.shift>DS<Key.insert><Key.insert><Key.insert><Key.insert><Key.insert>0000000001
Screenshot: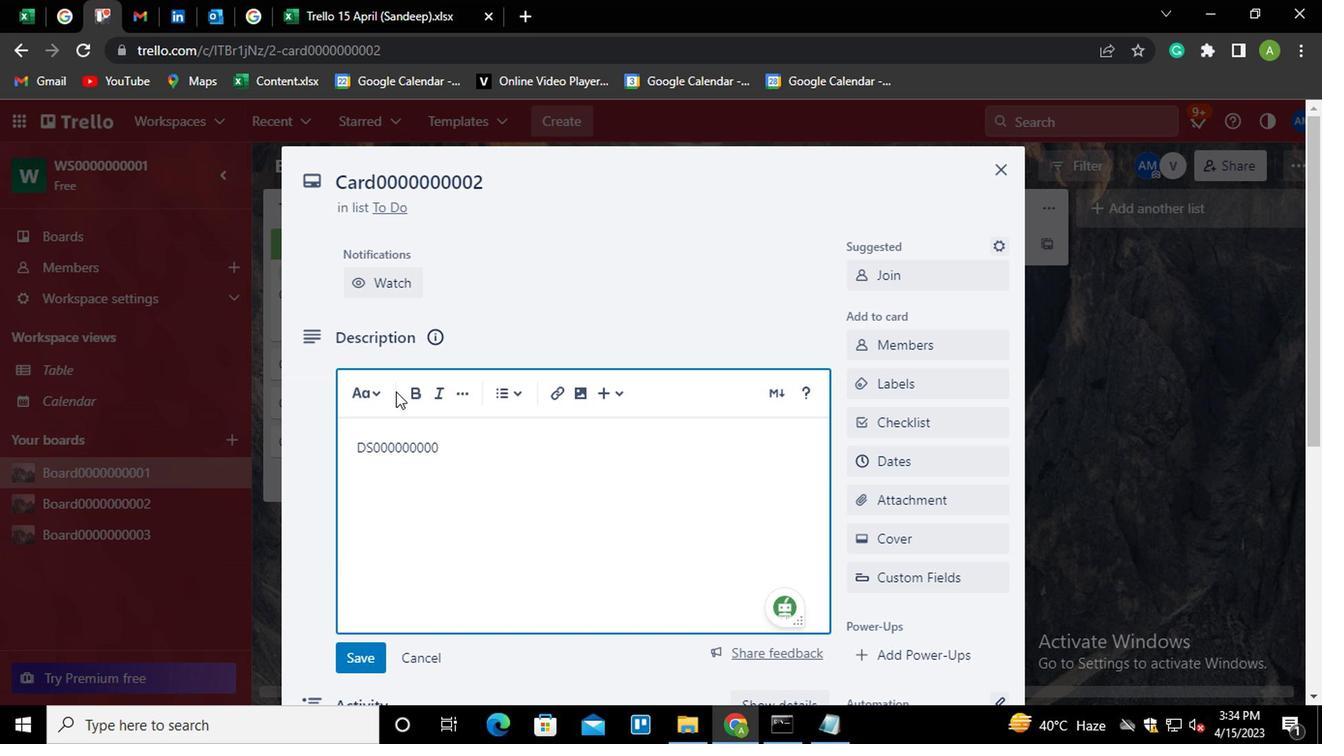 
Action: Mouse moved to (353, 650)
Screenshot: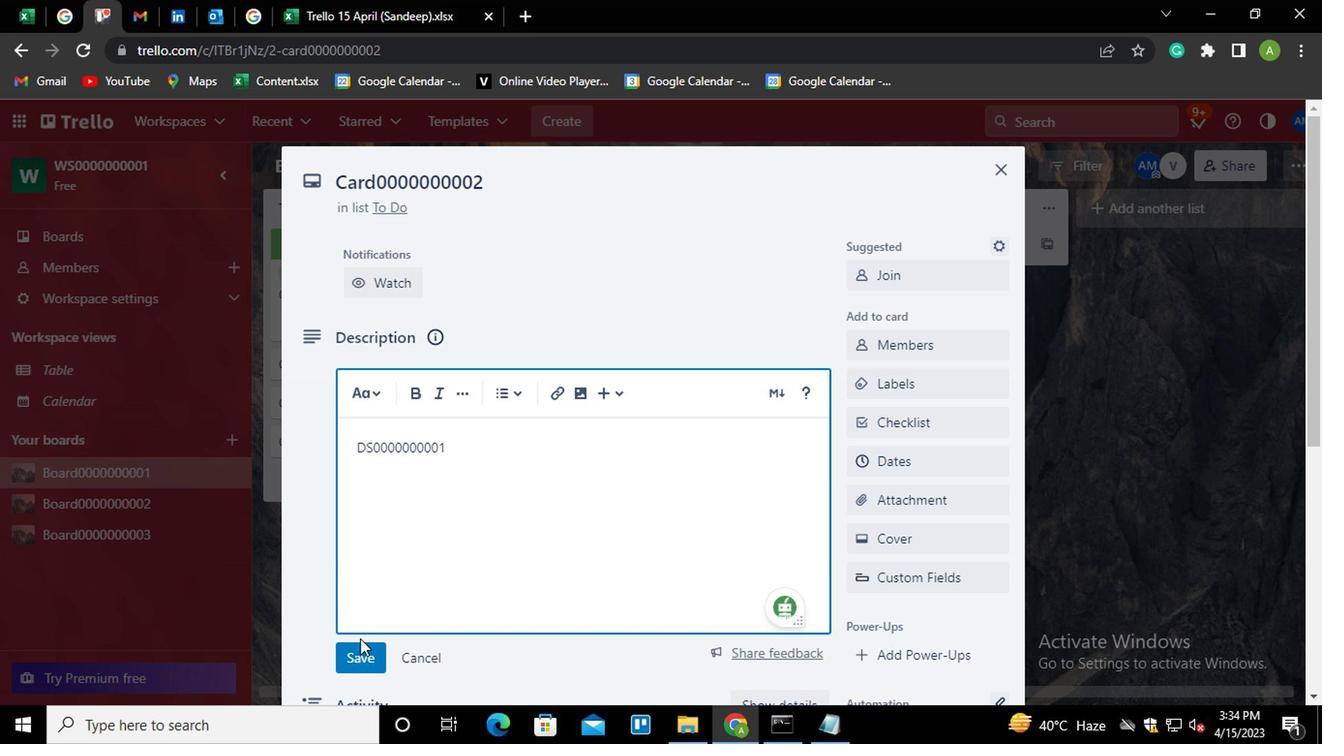 
Action: Mouse pressed left at (353, 650)
Screenshot: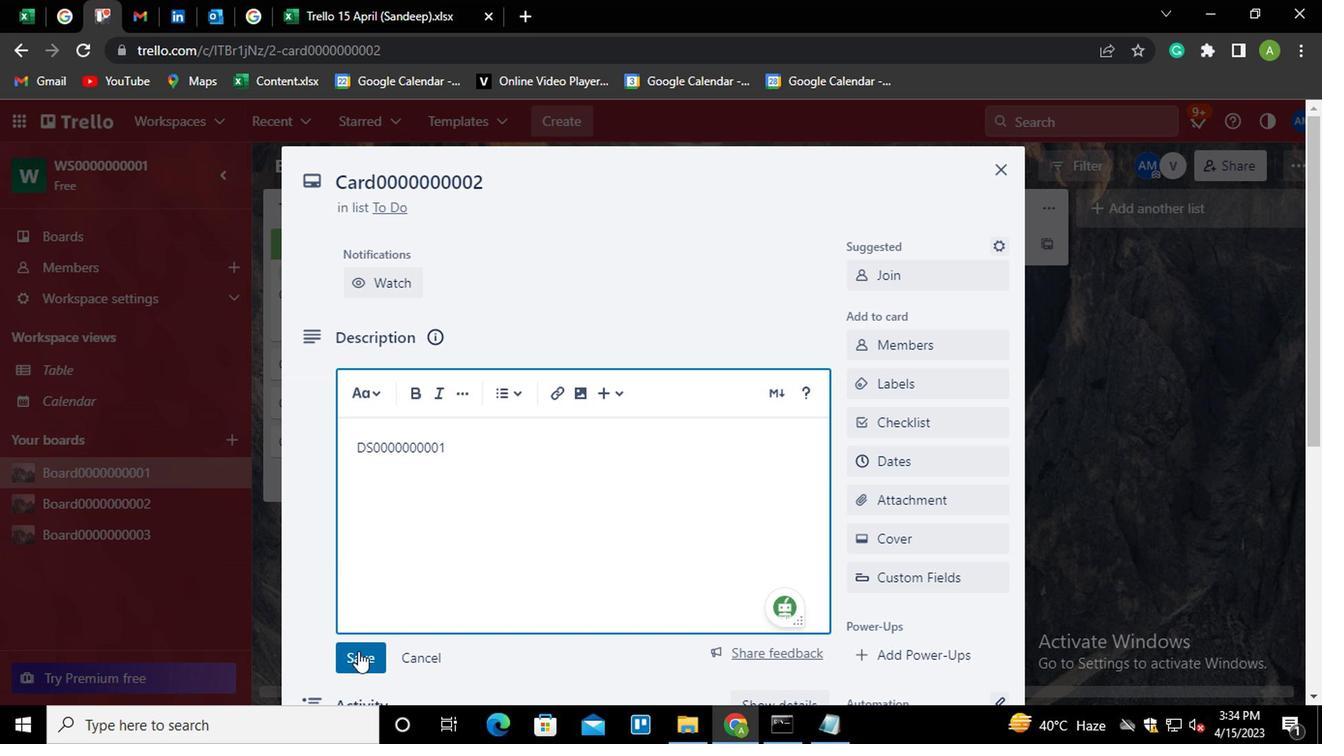 
Action: Mouse moved to (402, 476)
Screenshot: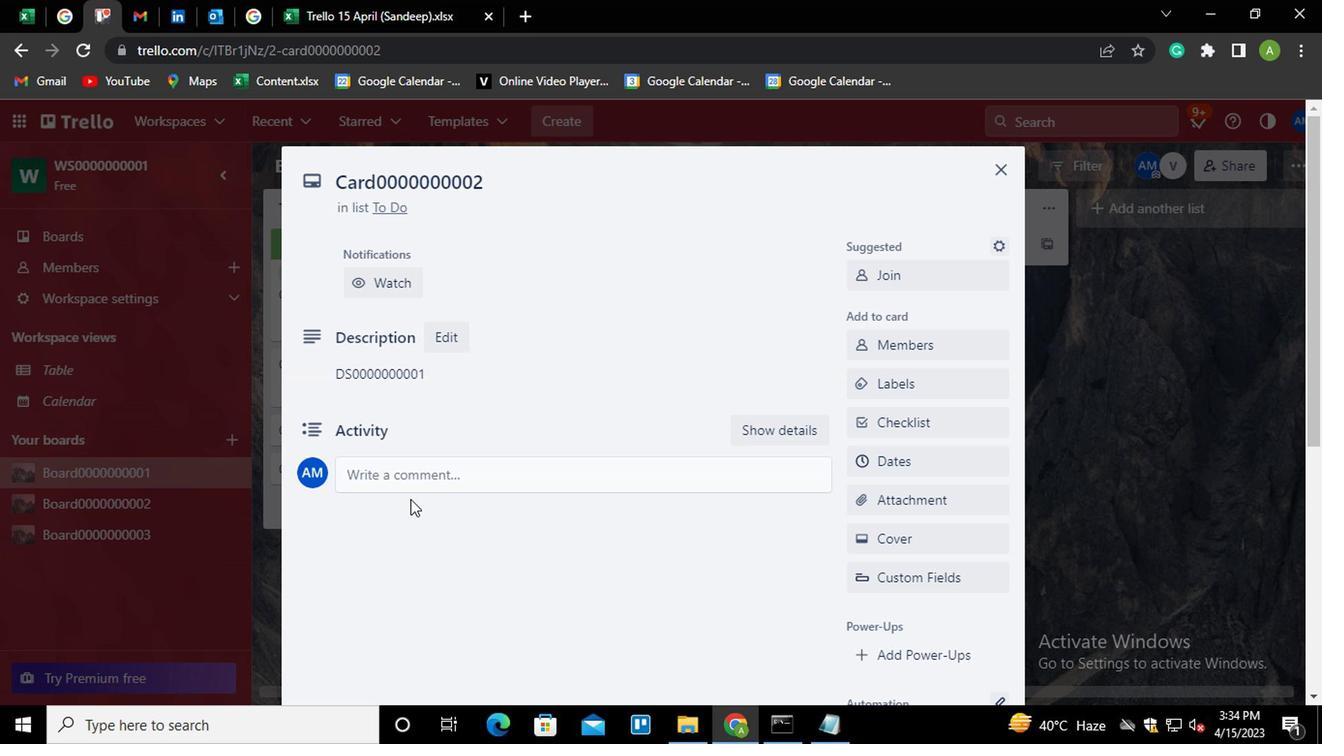 
Action: Mouse pressed left at (402, 476)
Screenshot: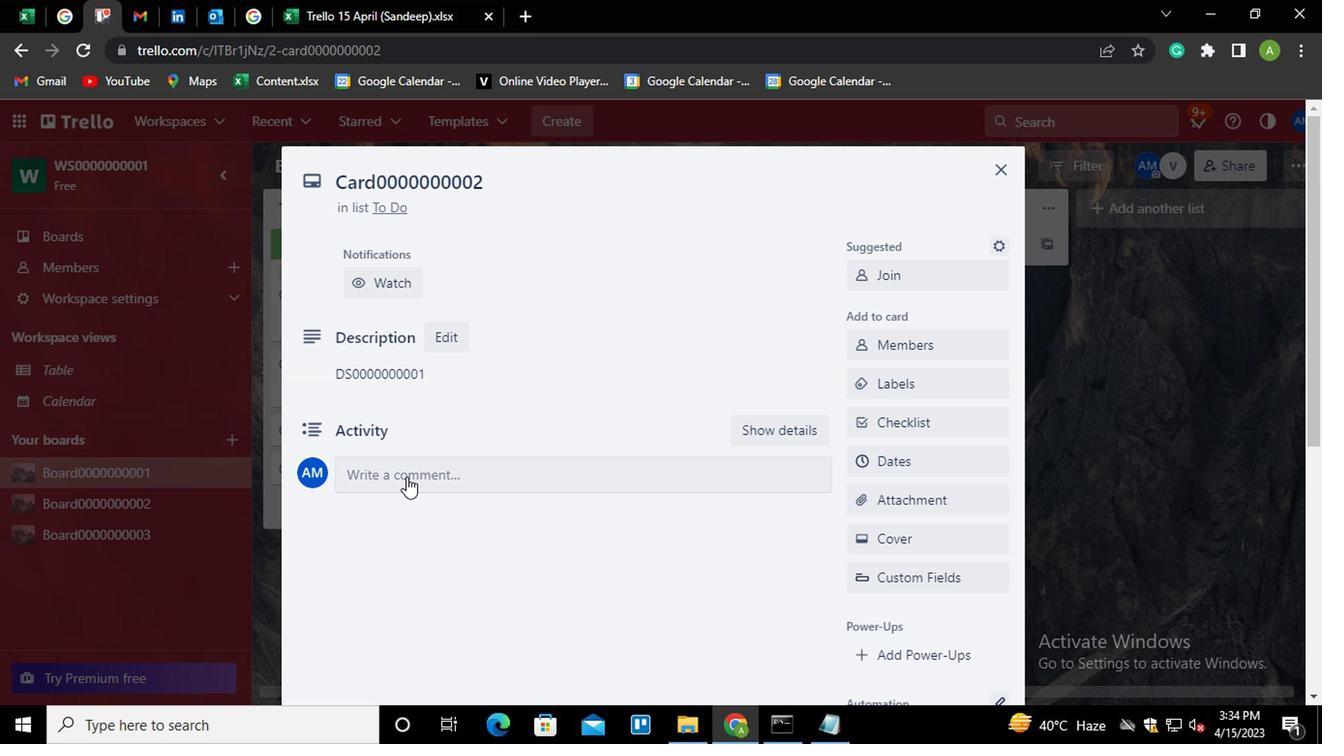 
Action: Key pressed <Key.shift><Key.shift><Key.shift>CM0000000001
Screenshot: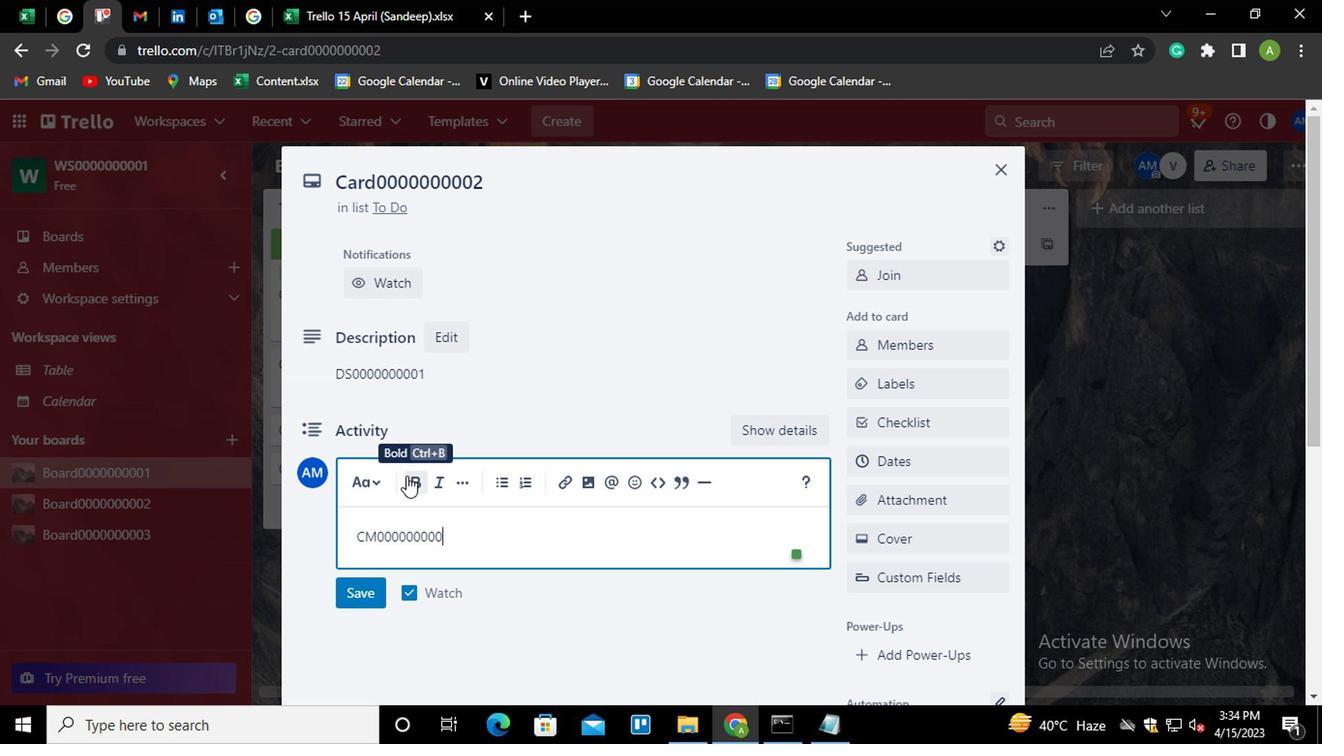 
Action: Mouse moved to (358, 596)
Screenshot: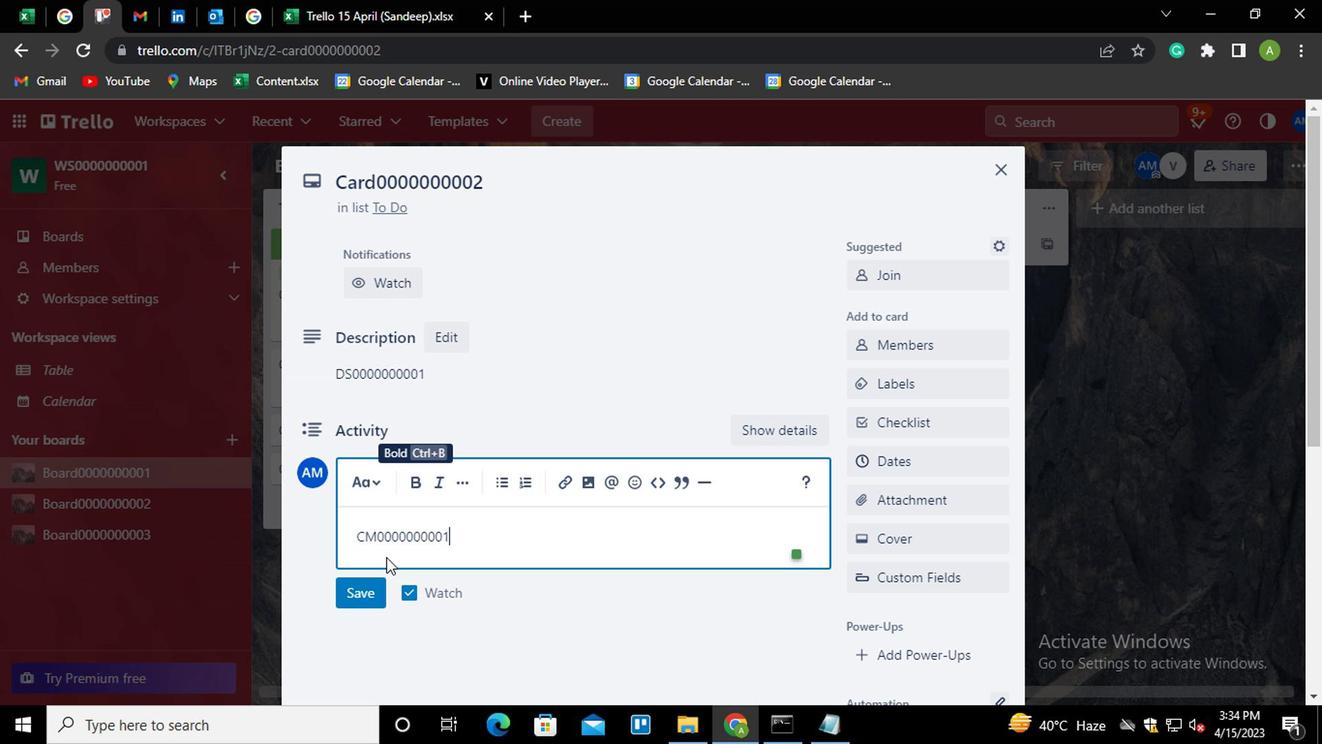 
Action: Mouse pressed left at (358, 596)
Screenshot: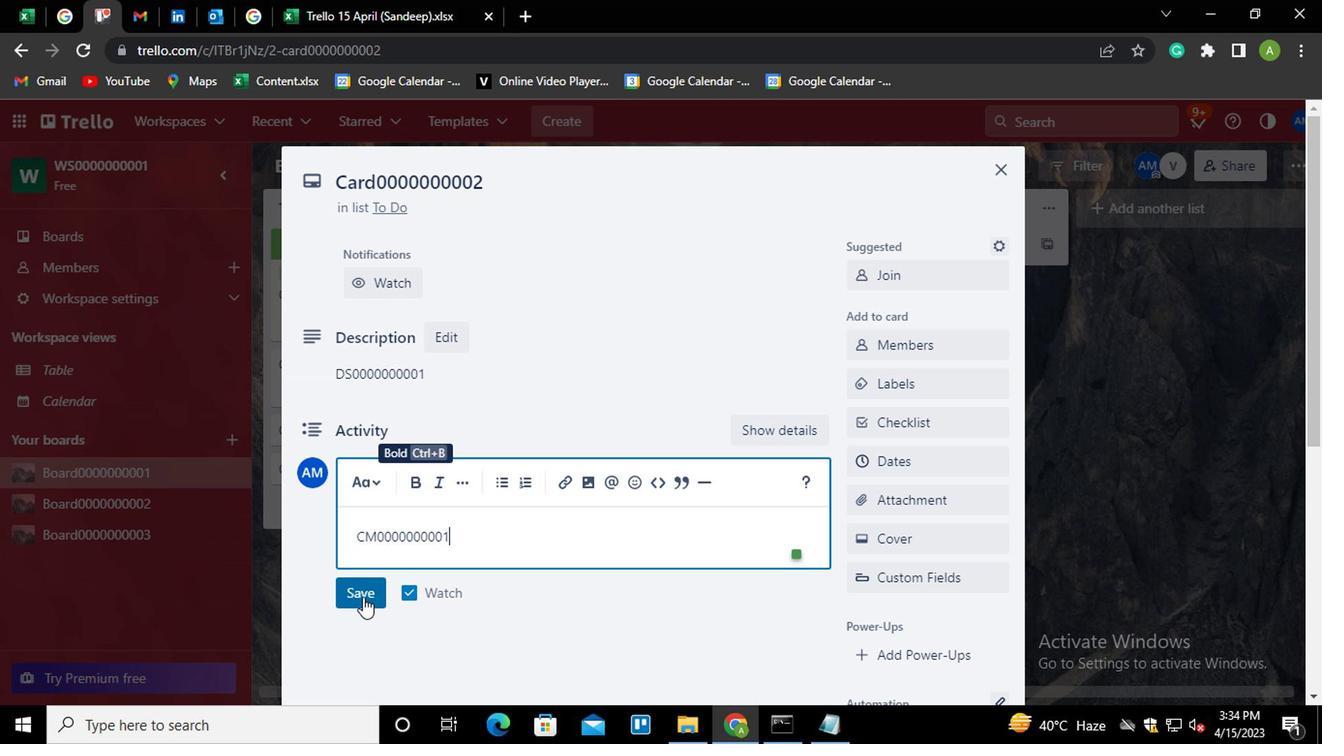 
Action: Mouse moved to (786, 657)
Screenshot: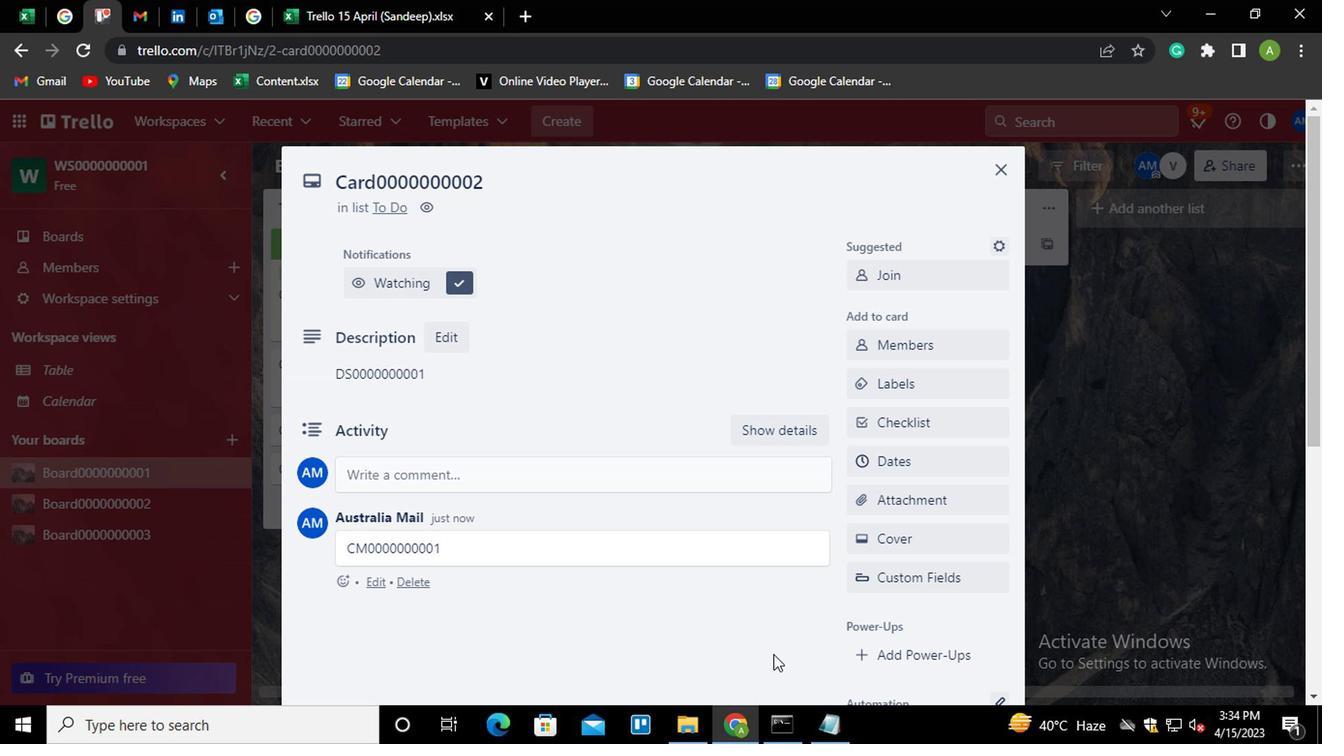 
